 Task: Open Card Card0000000055 in Board Board0000000014 in Workspace WS0000000005 in Trello. Add Member carxxstreet791@gmail.com to Card Card0000000055 in Board Board0000000014 in Workspace WS0000000005 in Trello. Add Orange Label titled Label0000000055 to Card Card0000000055 in Board Board0000000014 in Workspace WS0000000005 in Trello. Add Checklist CL0000000055 to Card Card0000000055 in Board Board0000000014 in Workspace WS0000000005 in Trello. Add Dates with Start Date as Oct 01 2023 and Due Date as Oct 31 2023 to Card Card0000000055 in Board Board0000000014 in Workspace WS0000000005 in Trello
Action: Mouse moved to (334, 563)
Screenshot: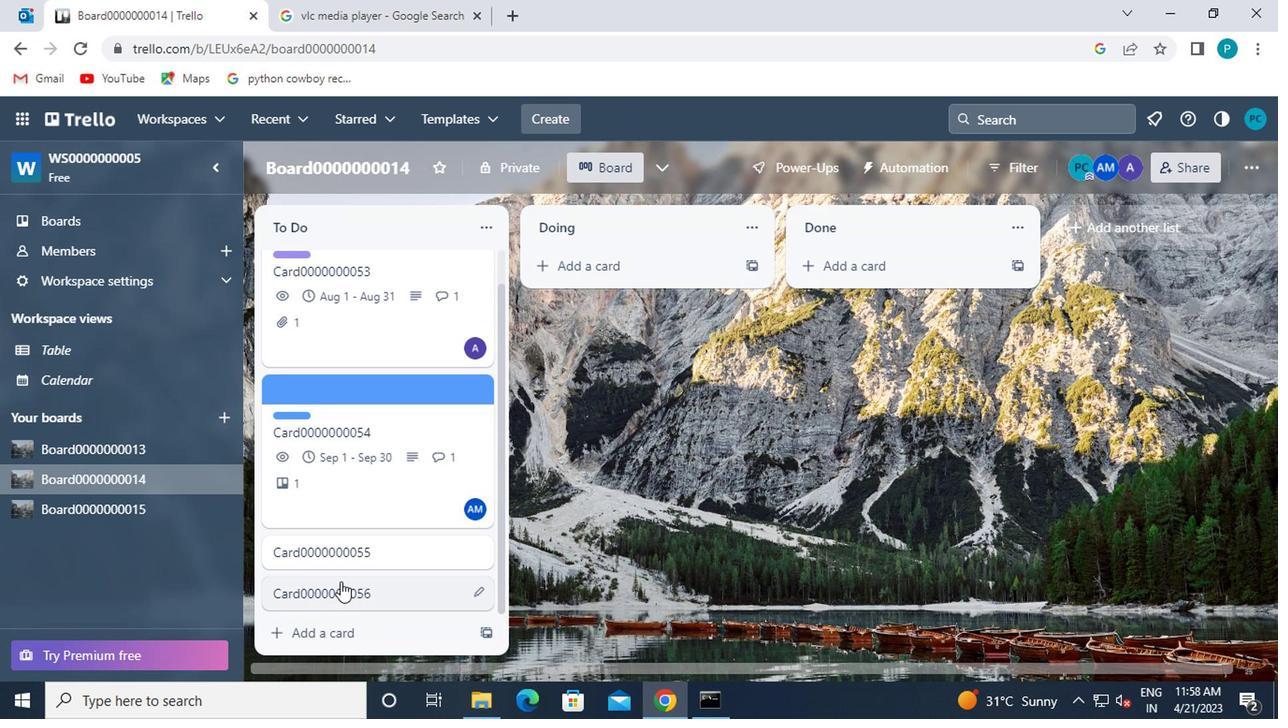 
Action: Mouse pressed left at (334, 563)
Screenshot: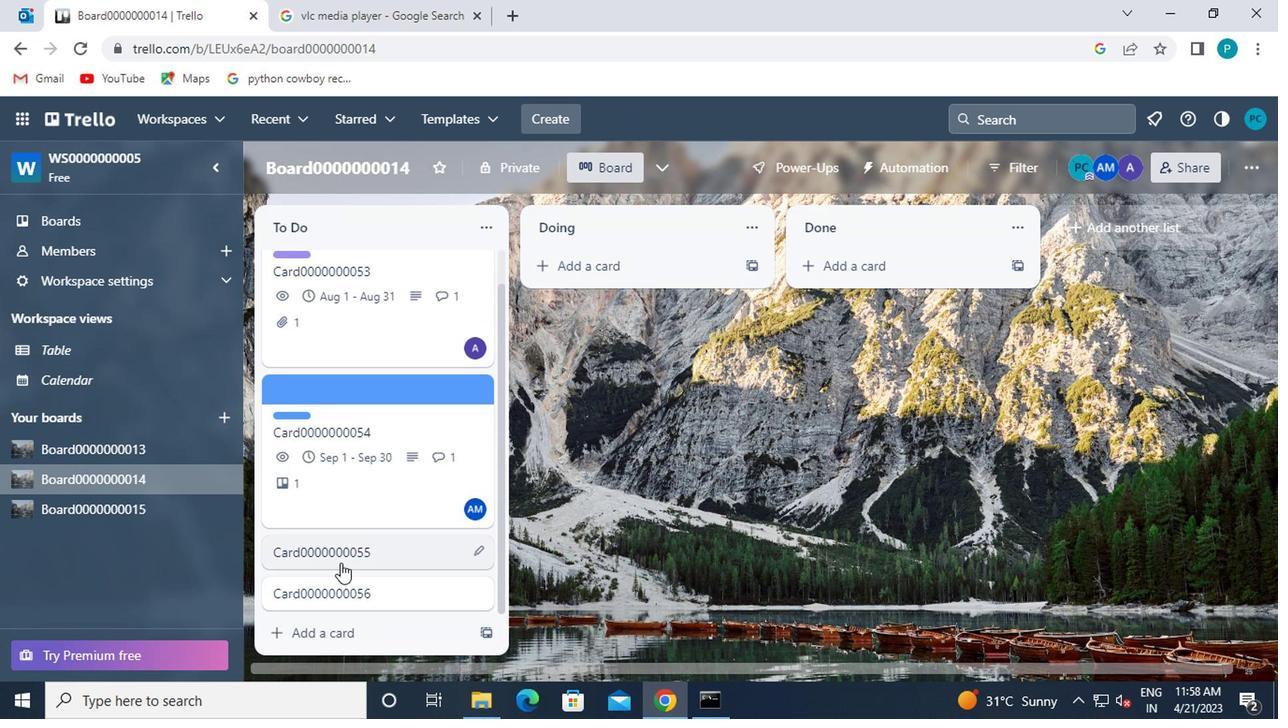 
Action: Mouse moved to (863, 328)
Screenshot: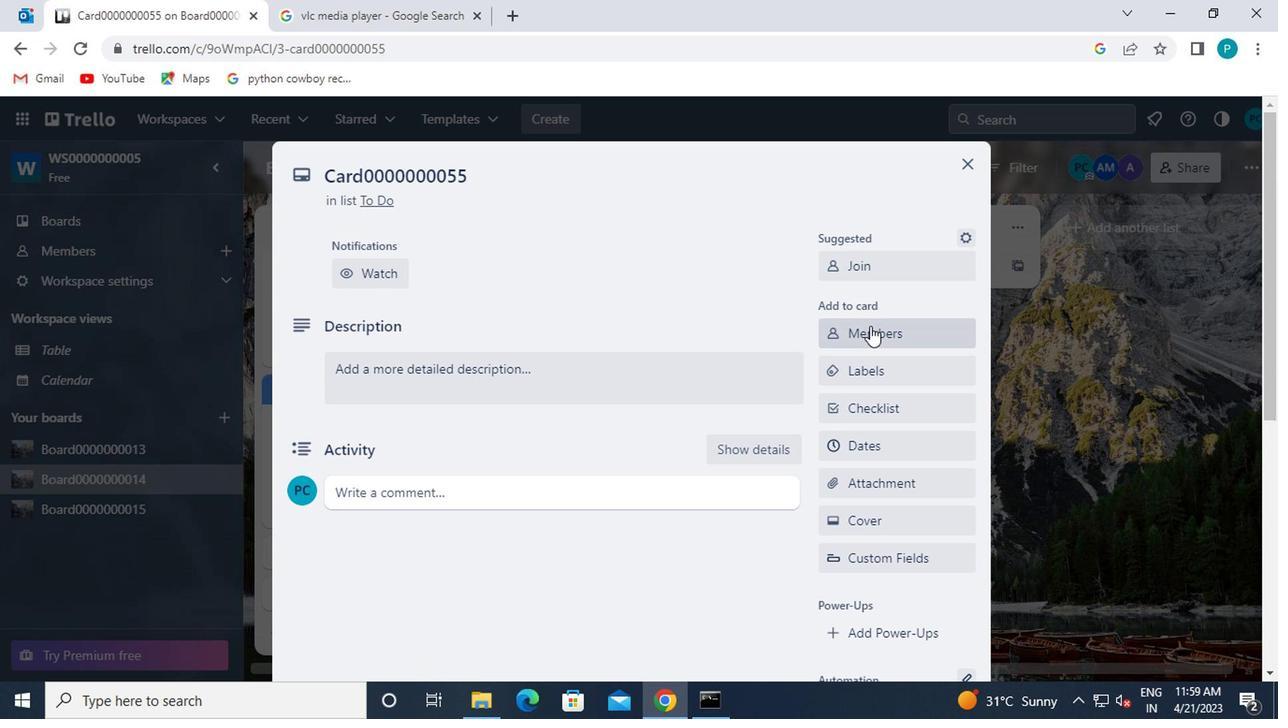 
Action: Mouse pressed left at (863, 328)
Screenshot: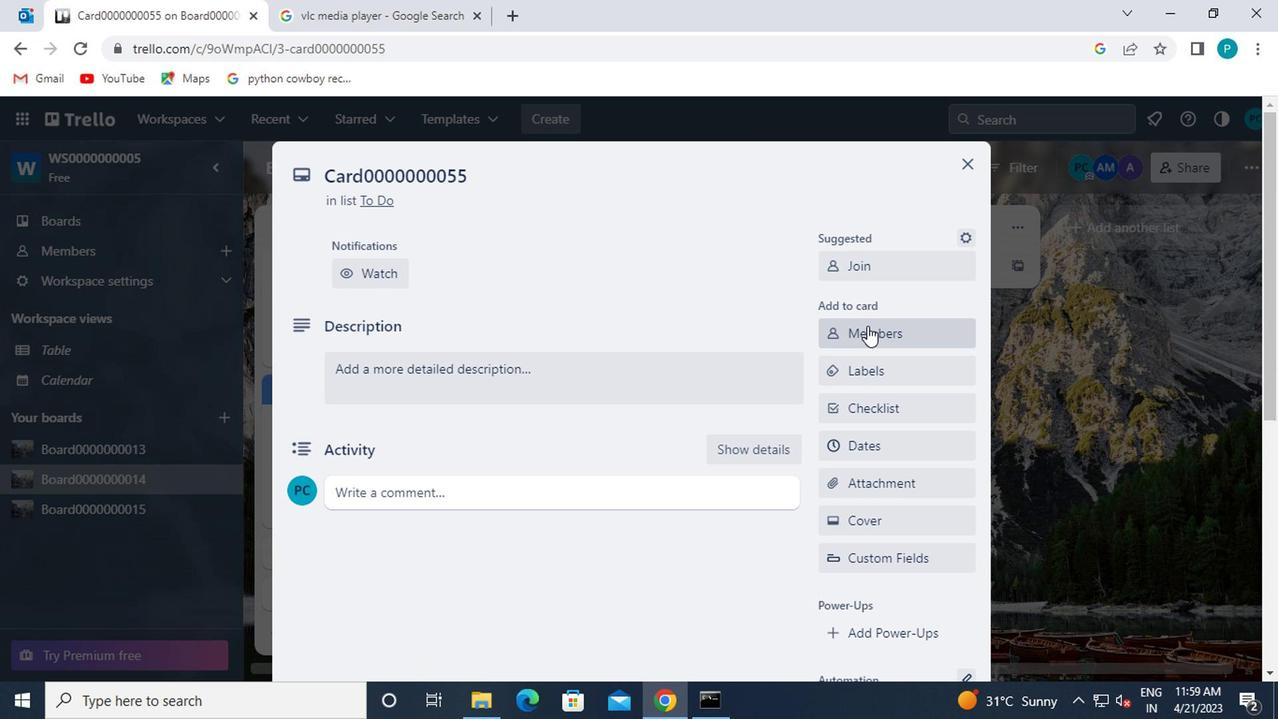 
Action: Mouse moved to (877, 417)
Screenshot: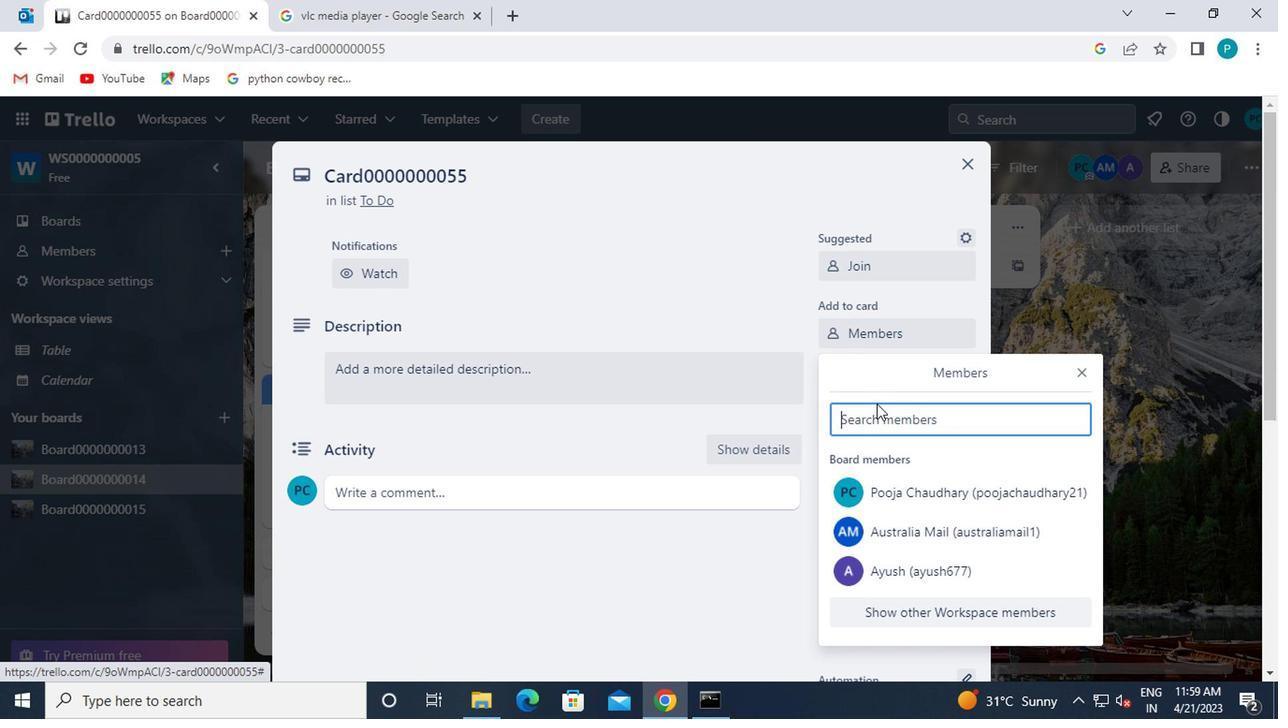 
Action: Mouse pressed left at (877, 417)
Screenshot: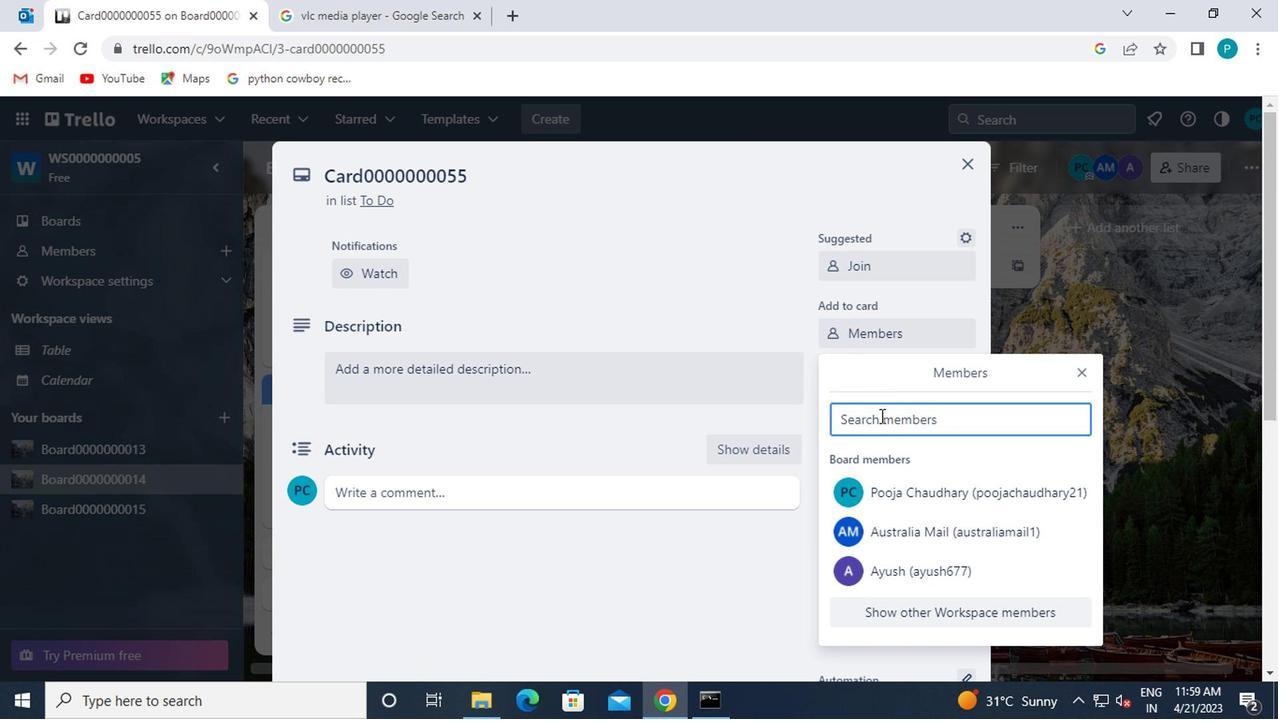 
Action: Mouse moved to (869, 420)
Screenshot: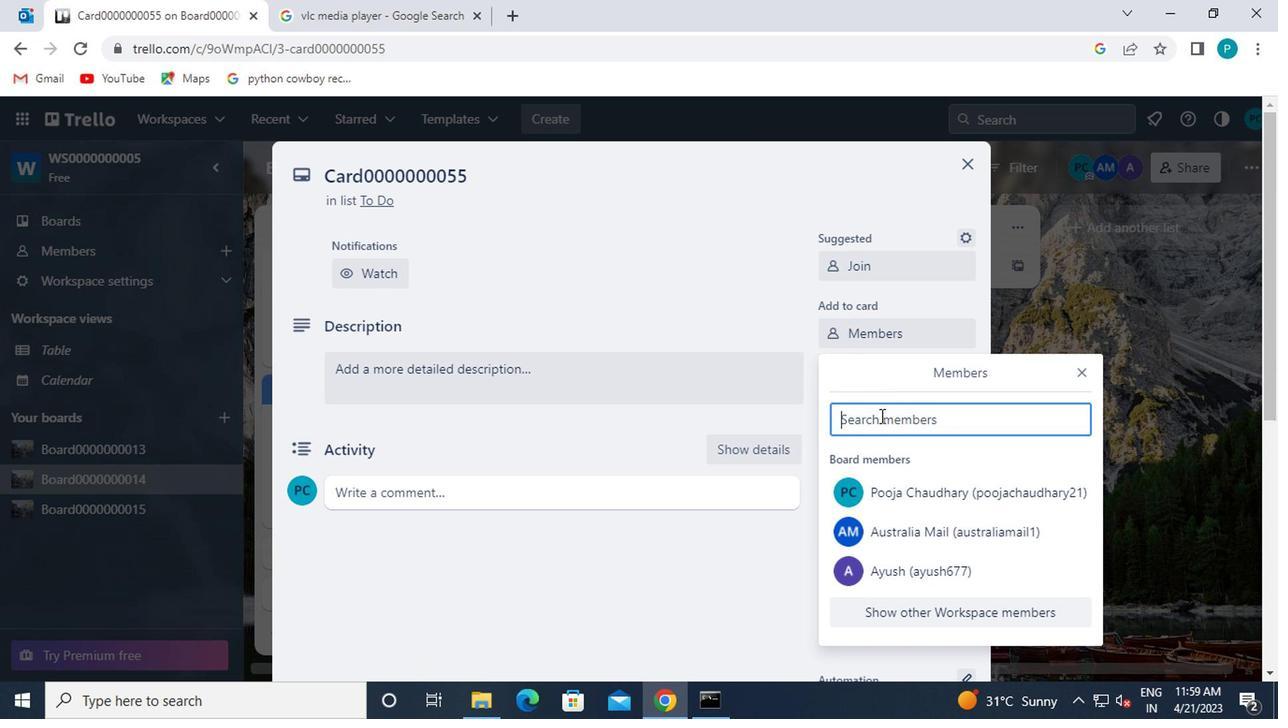 
Action: Key pressed car
Screenshot: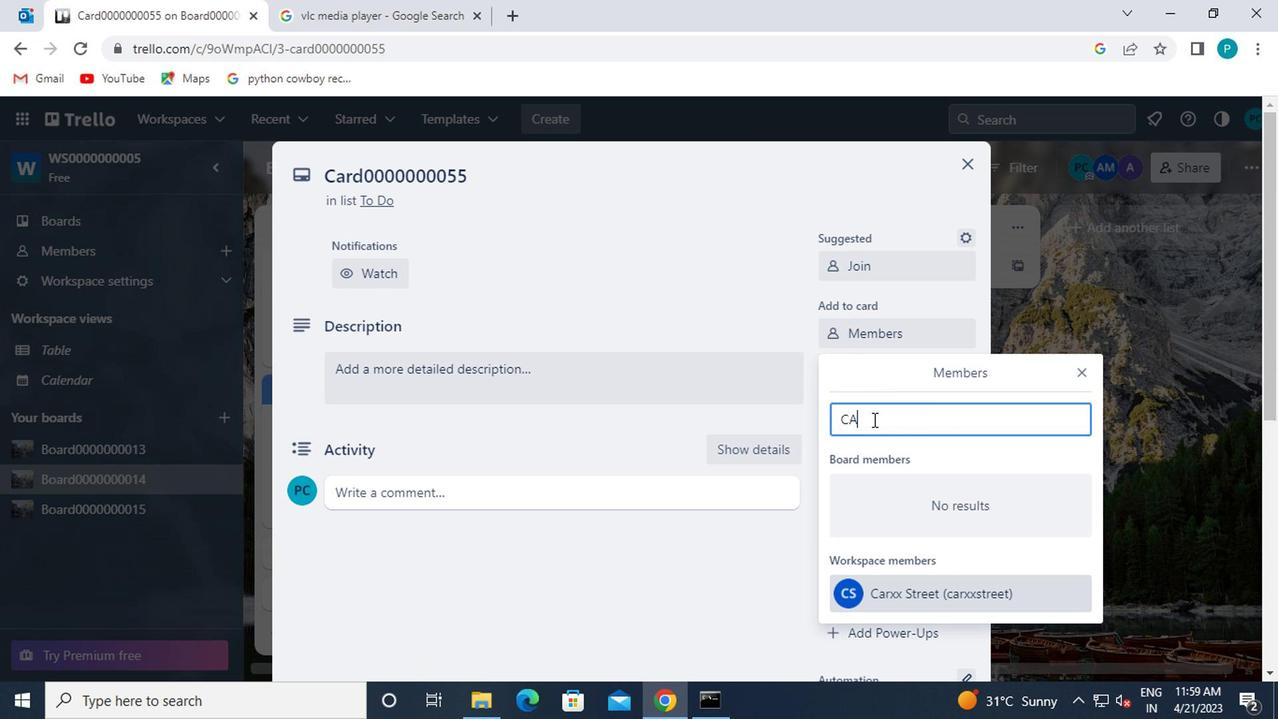 
Action: Mouse moved to (935, 588)
Screenshot: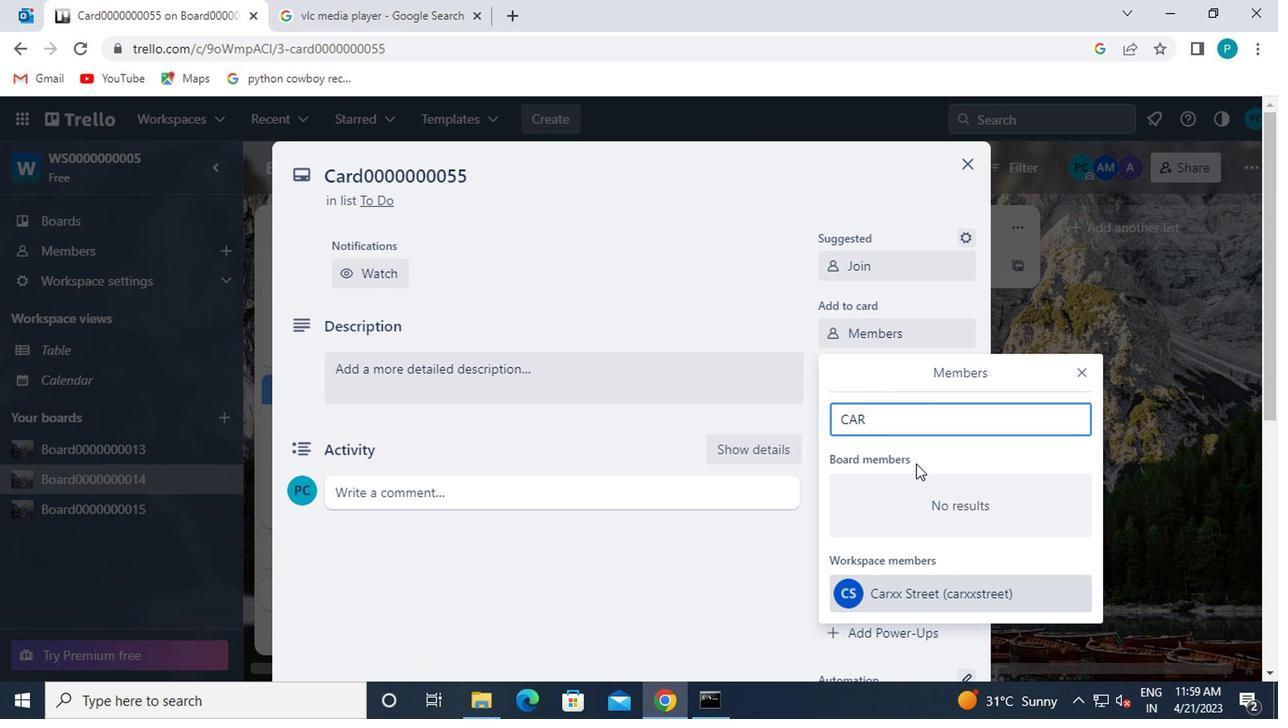
Action: Mouse pressed left at (935, 588)
Screenshot: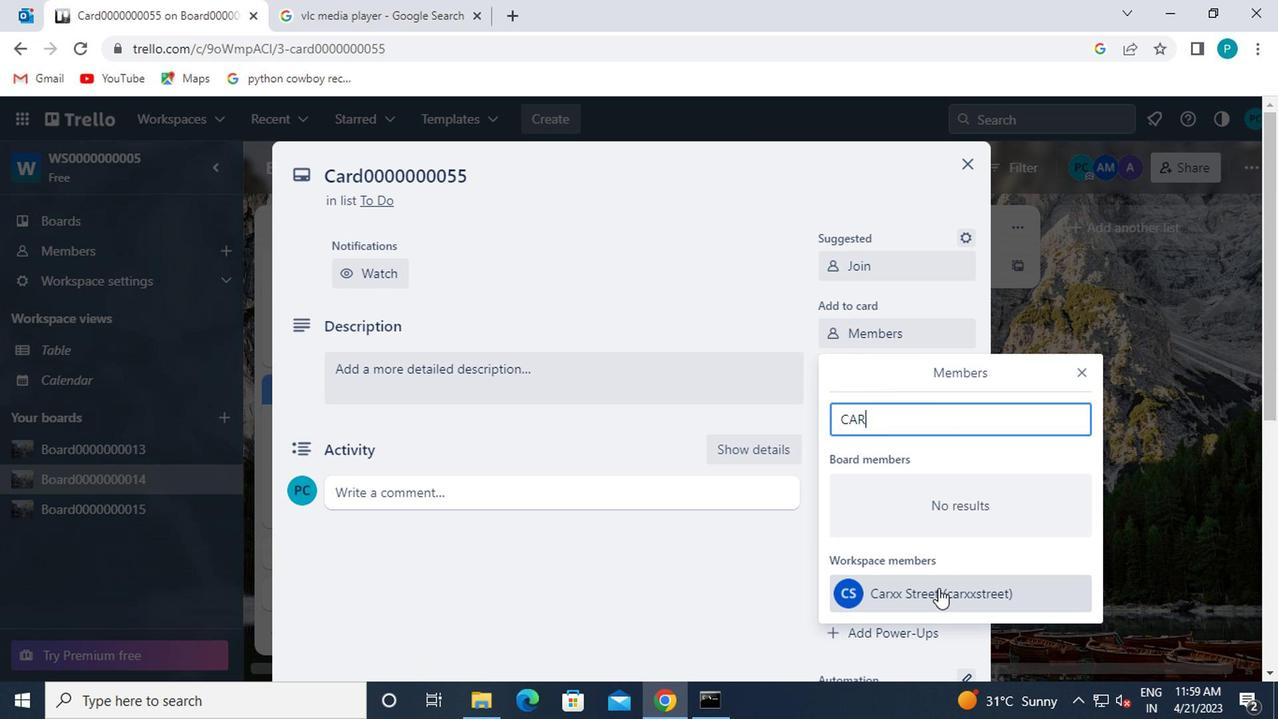 
Action: Mouse moved to (1077, 370)
Screenshot: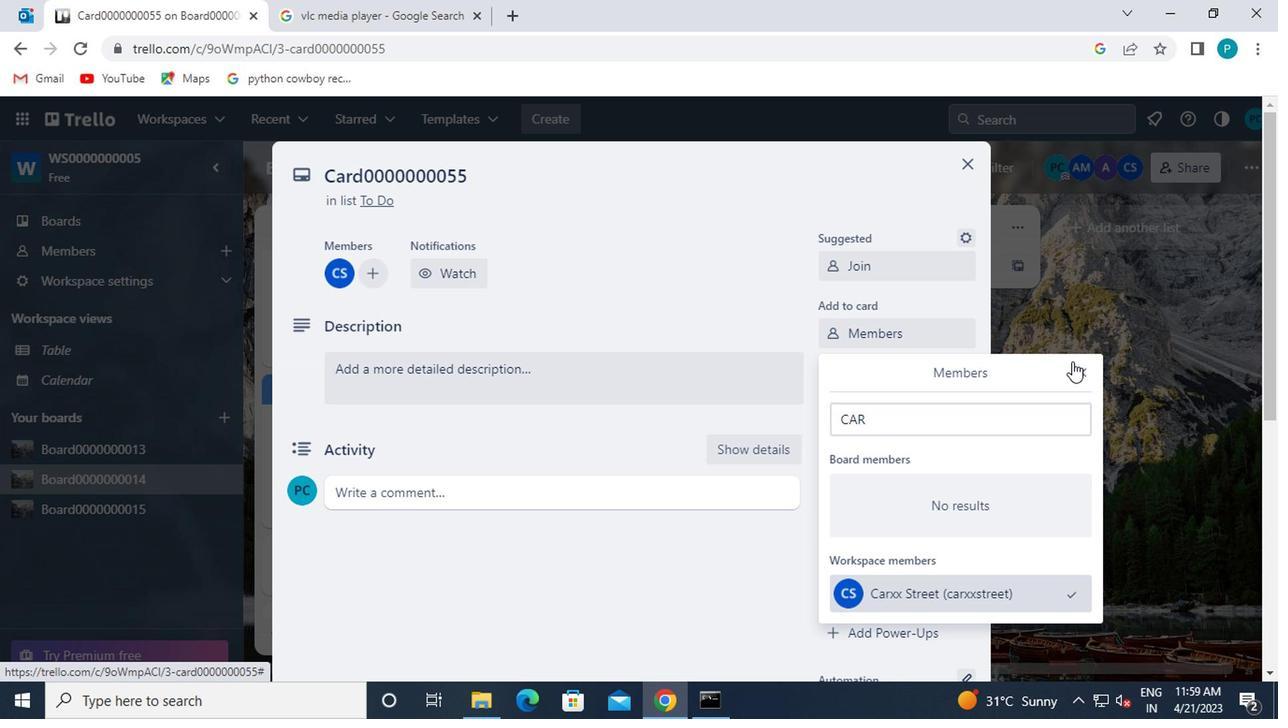 
Action: Mouse pressed left at (1077, 370)
Screenshot: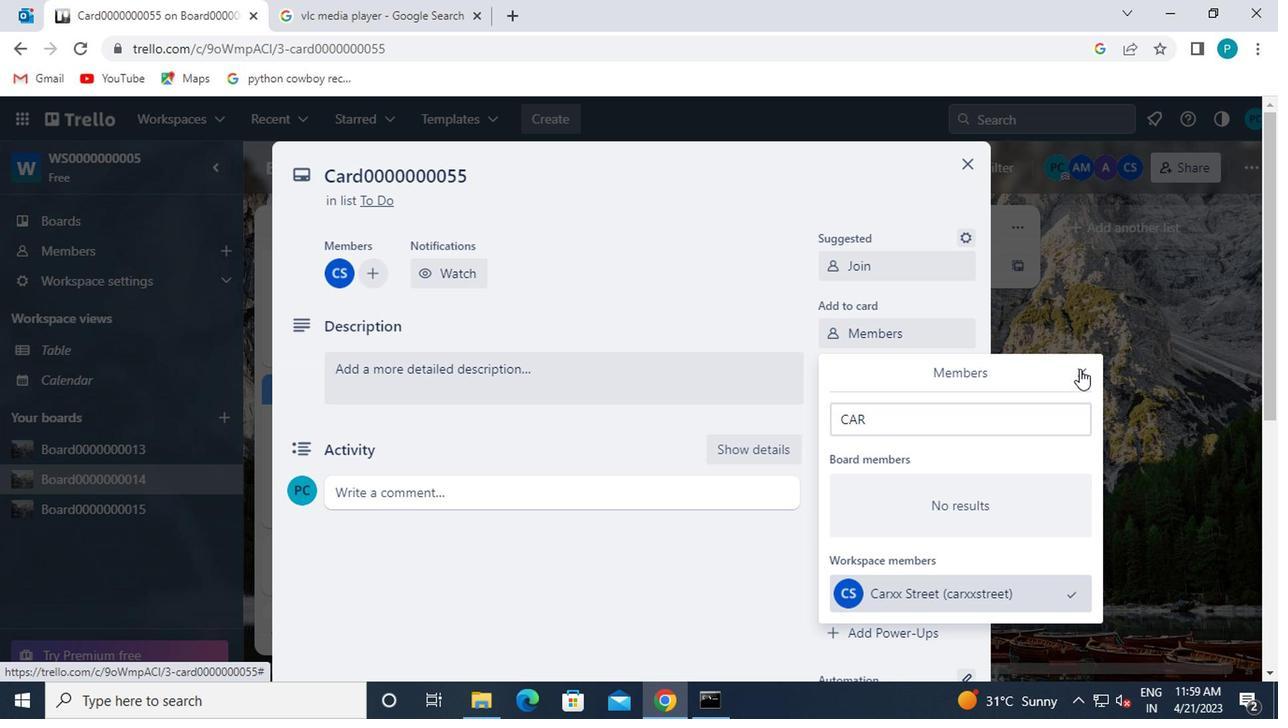 
Action: Mouse moved to (860, 372)
Screenshot: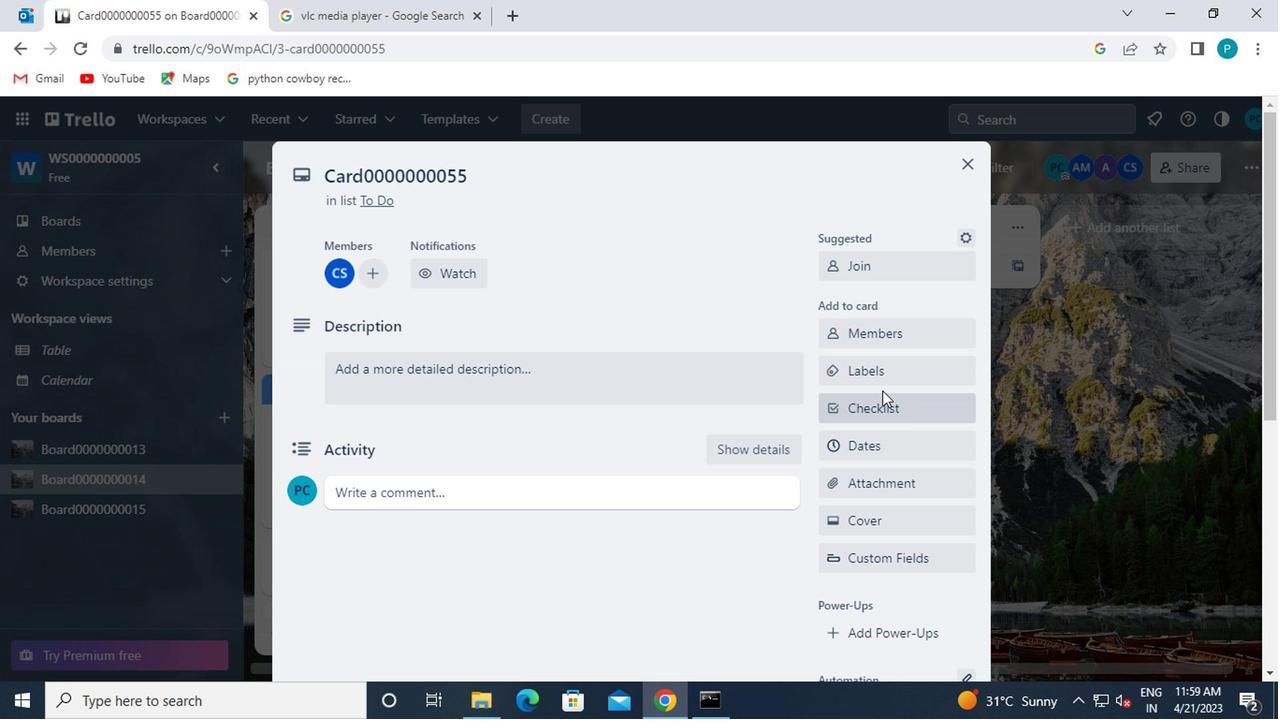 
Action: Mouse pressed left at (860, 372)
Screenshot: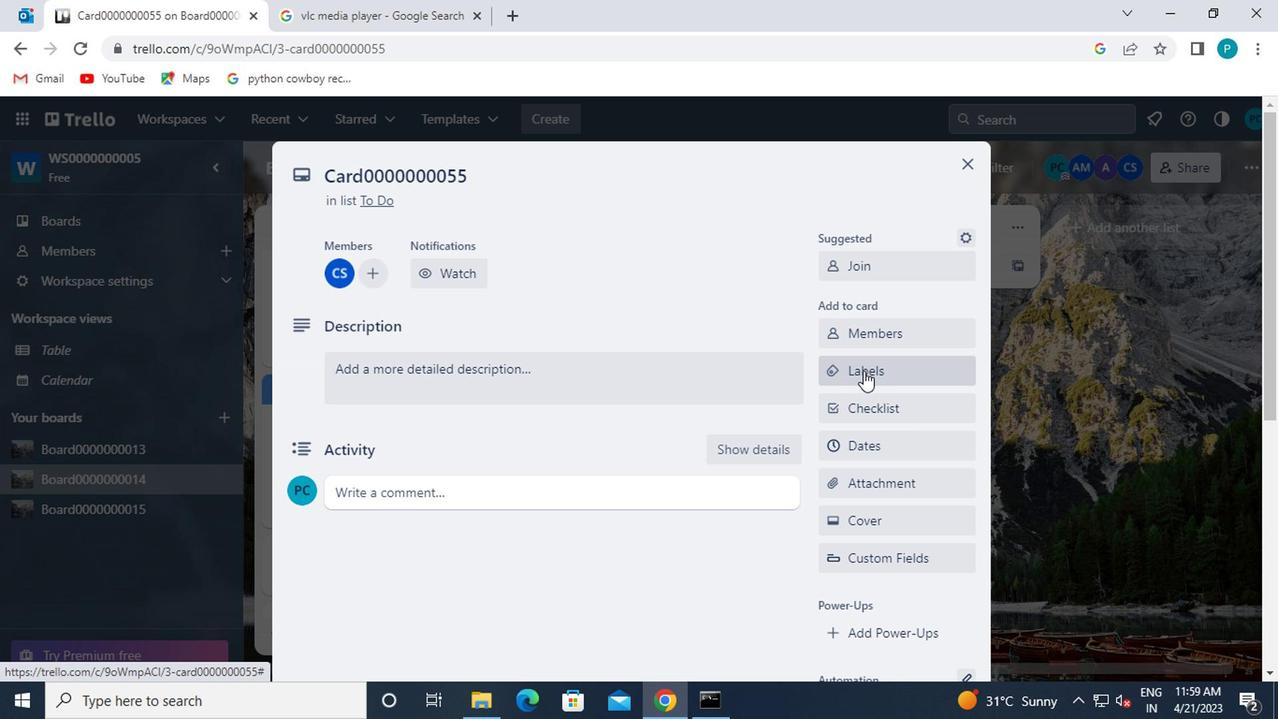 
Action: Mouse moved to (891, 556)
Screenshot: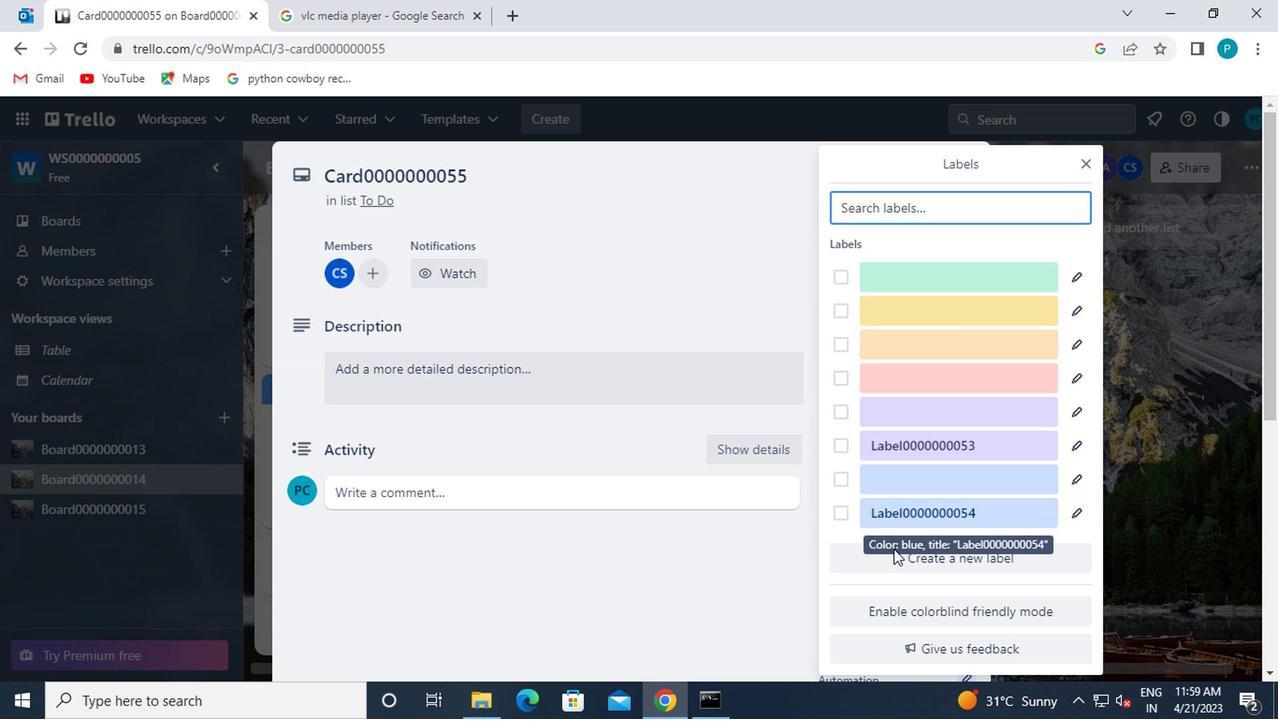 
Action: Mouse pressed left at (891, 556)
Screenshot: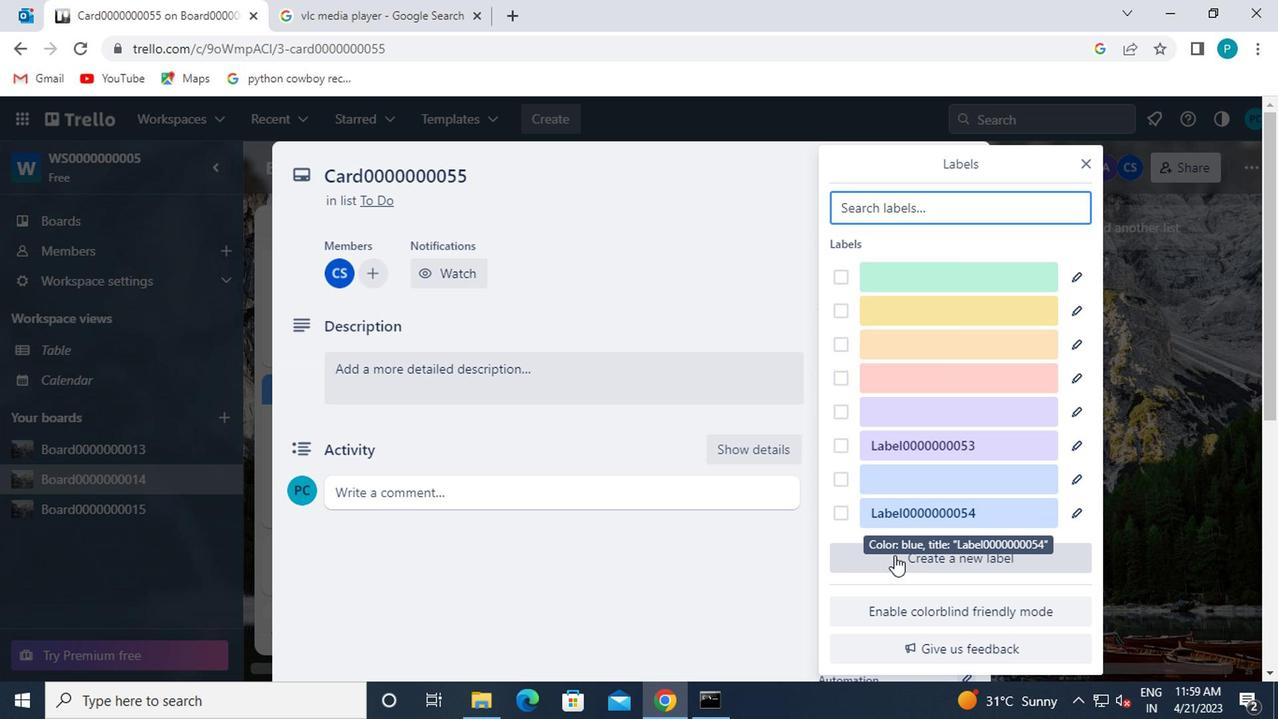 
Action: Mouse moved to (956, 438)
Screenshot: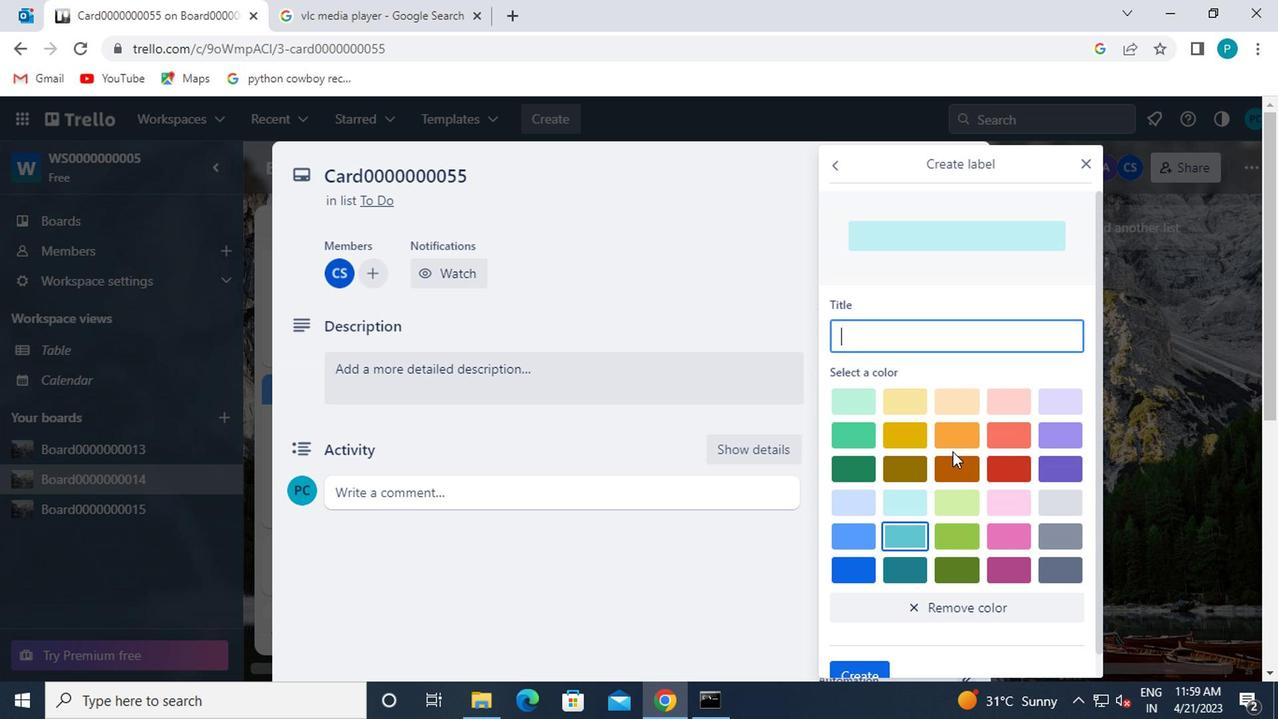 
Action: Mouse pressed left at (956, 438)
Screenshot: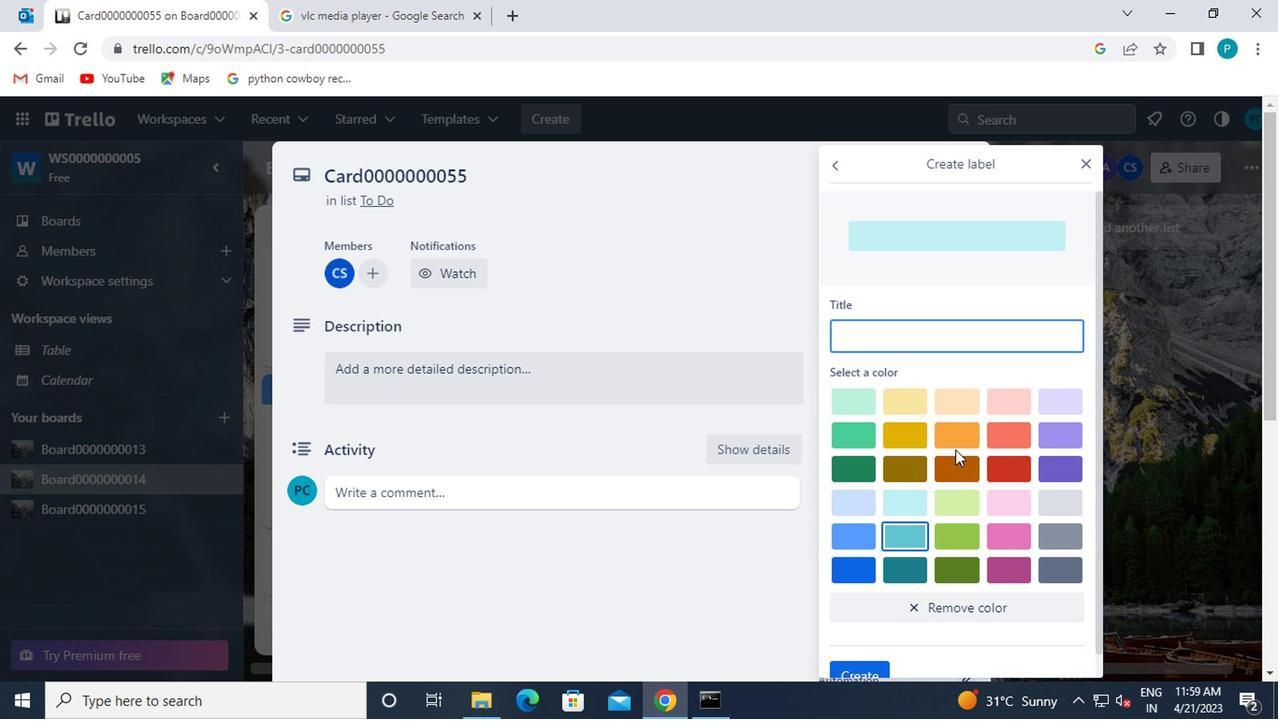
Action: Mouse moved to (885, 340)
Screenshot: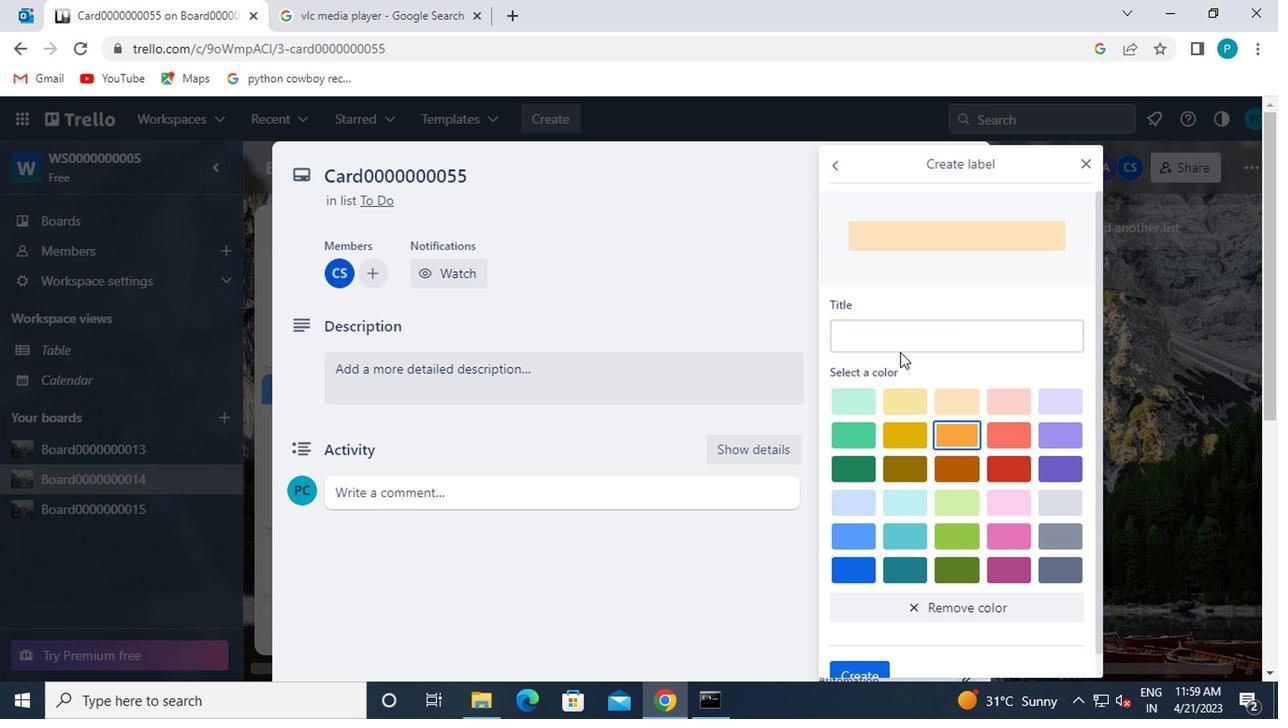 
Action: Mouse pressed left at (885, 340)
Screenshot: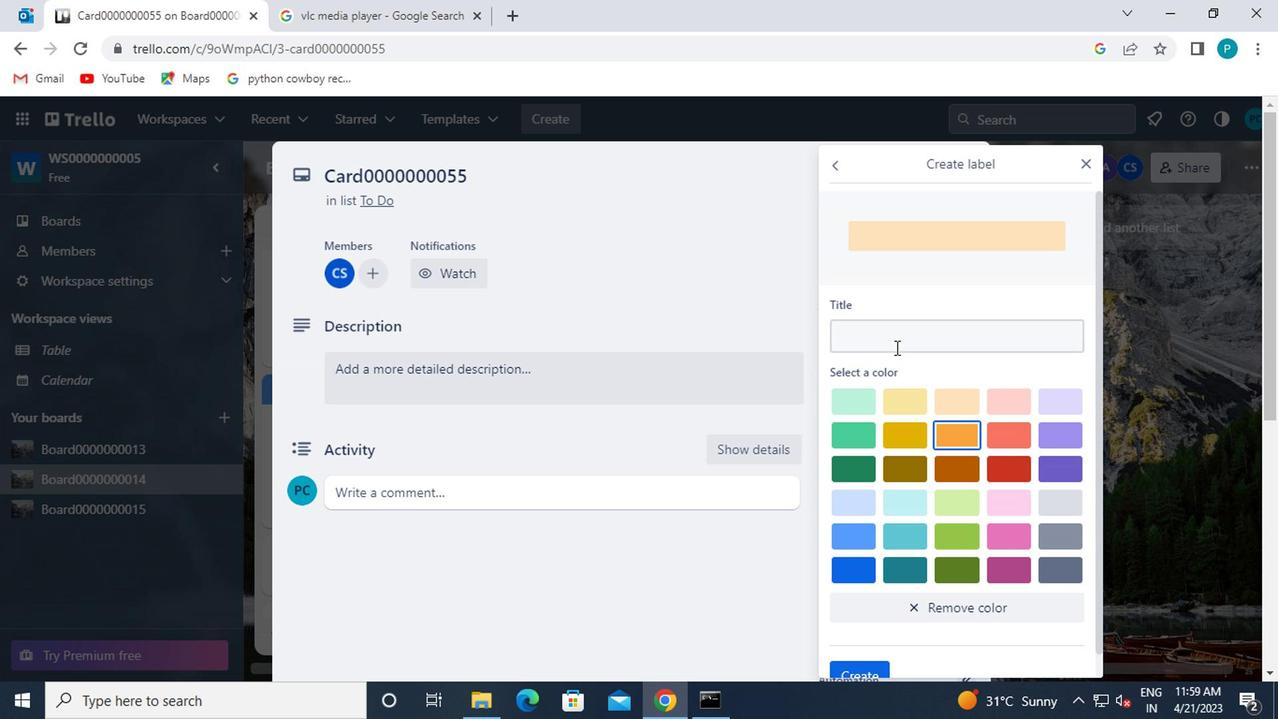 
Action: Mouse moved to (873, 344)
Screenshot: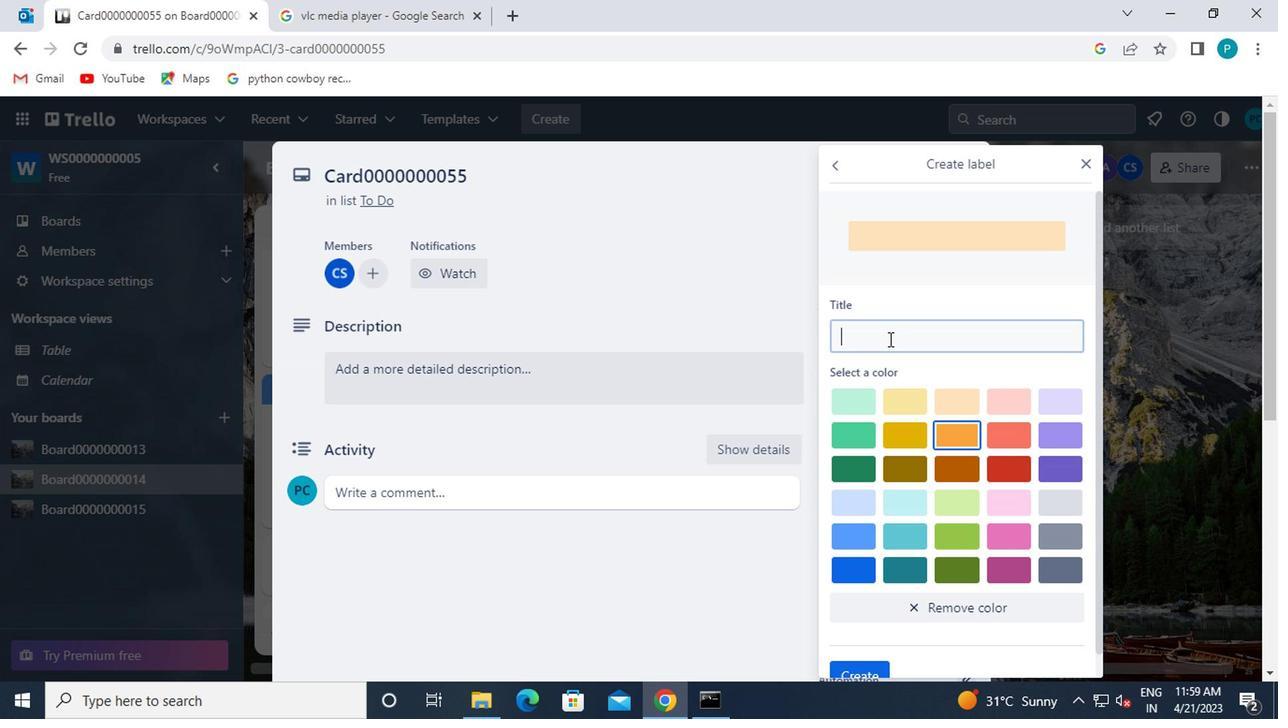 
Action: Key pressed l<Key.caps_lock>abel0000000055
Screenshot: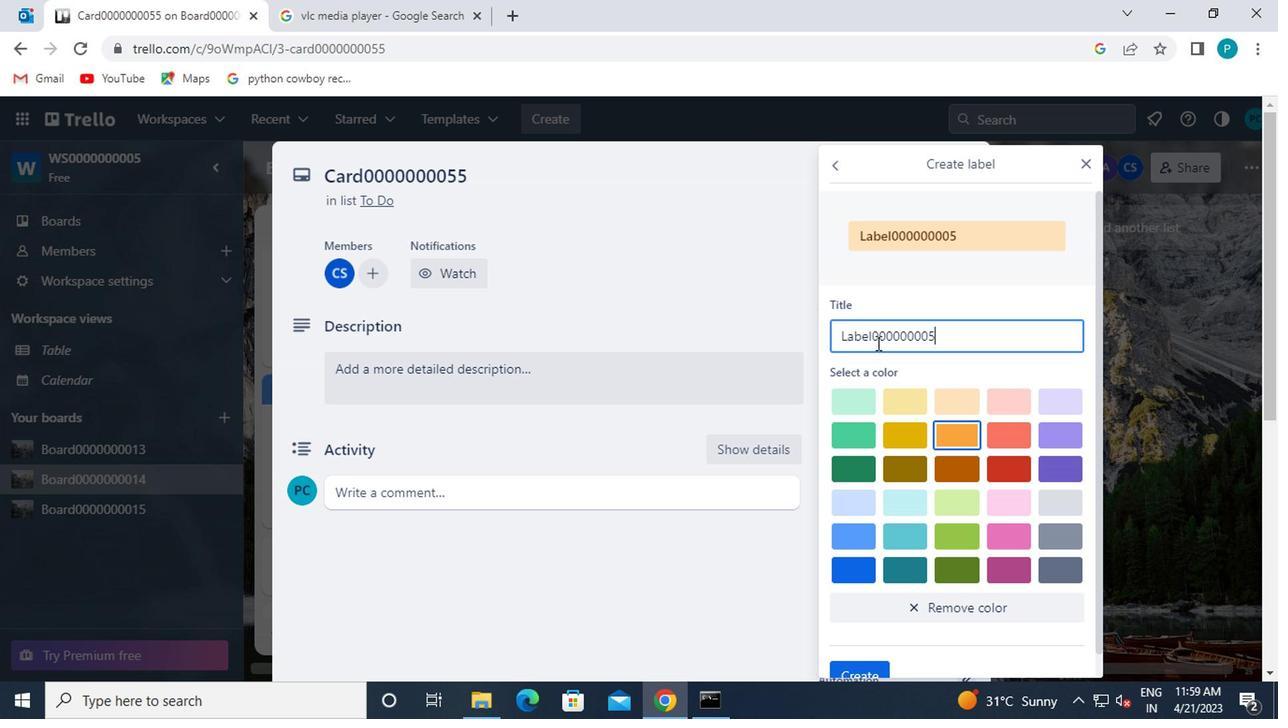 
Action: Mouse moved to (984, 535)
Screenshot: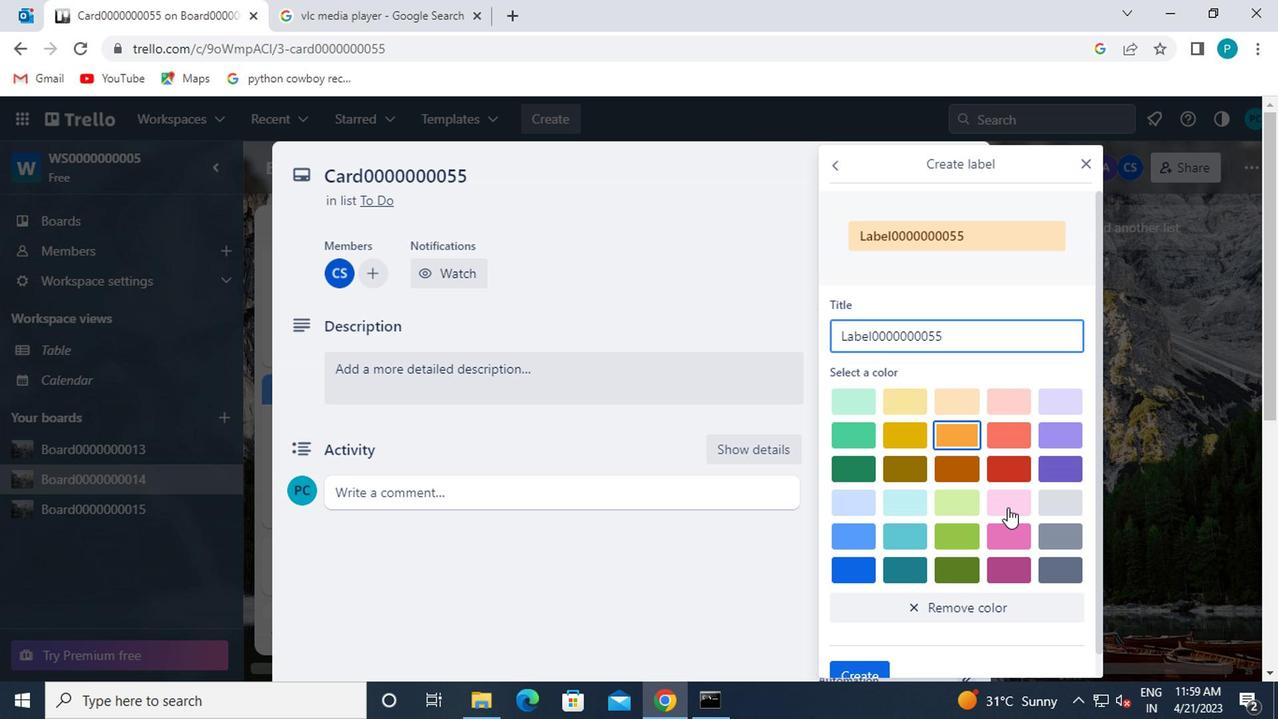 
Action: Mouse scrolled (984, 534) with delta (0, -1)
Screenshot: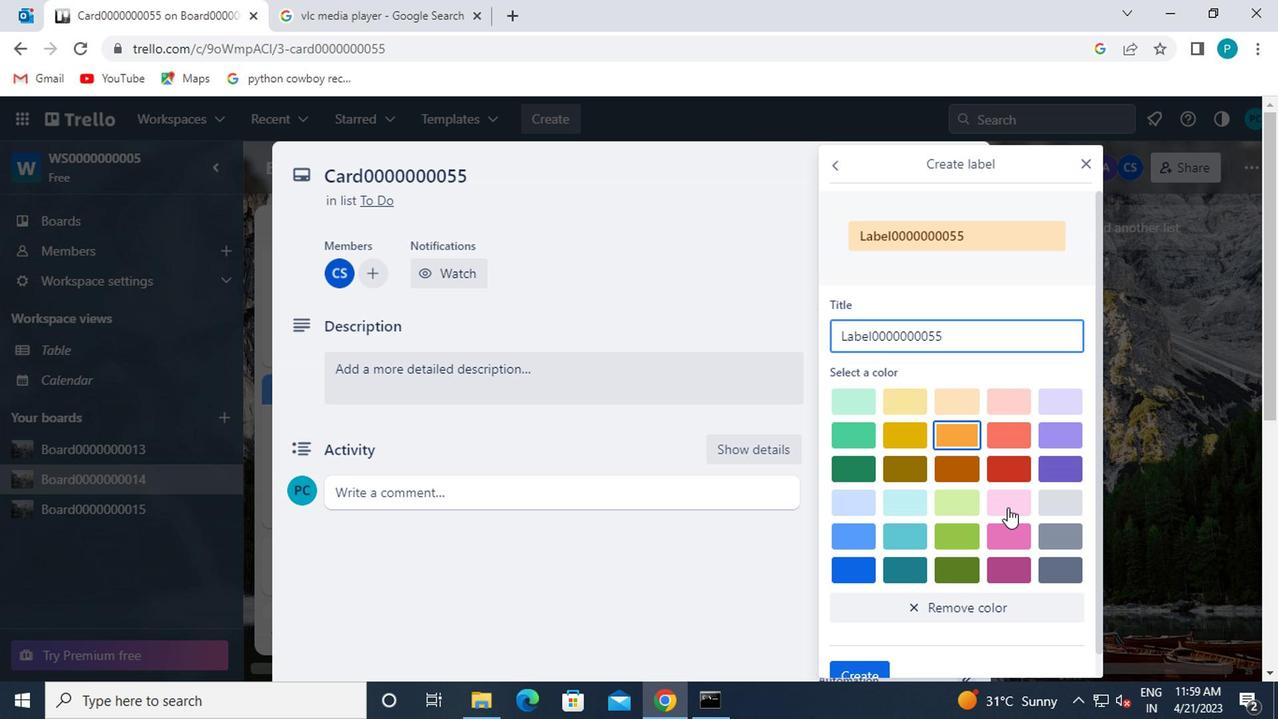 
Action: Mouse moved to (974, 547)
Screenshot: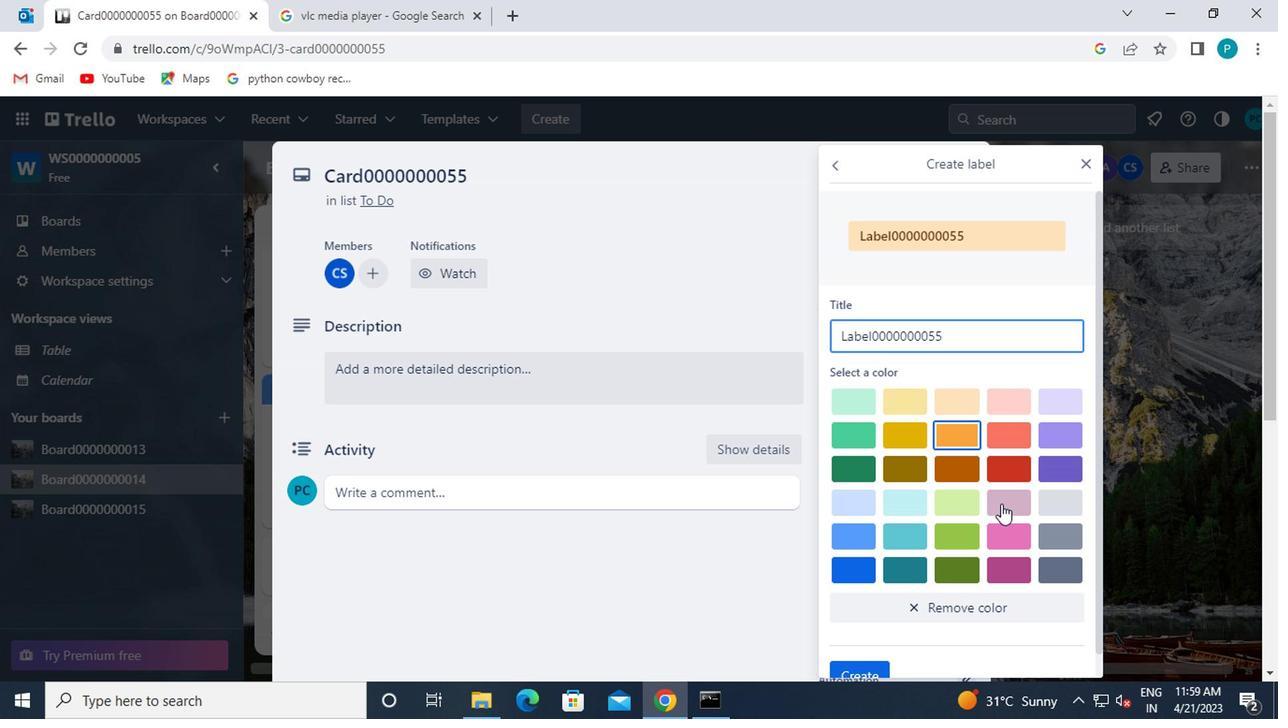 
Action: Mouse scrolled (974, 546) with delta (0, 0)
Screenshot: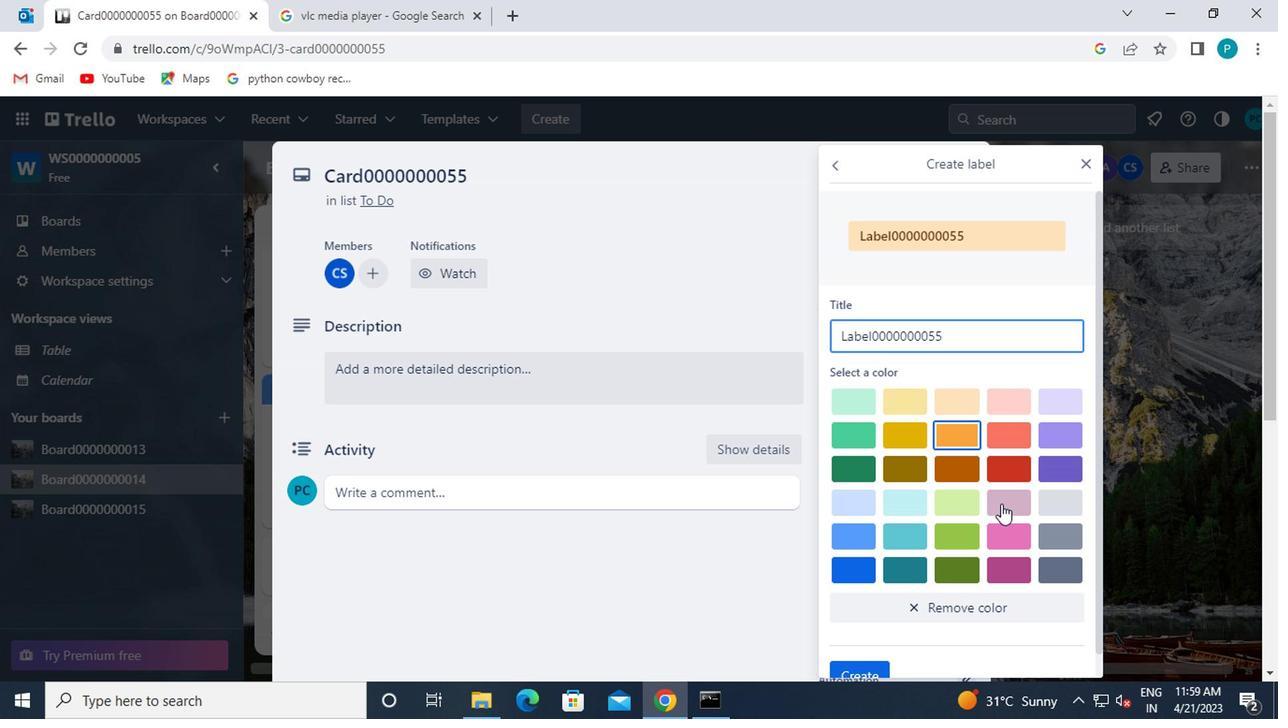 
Action: Mouse moved to (869, 646)
Screenshot: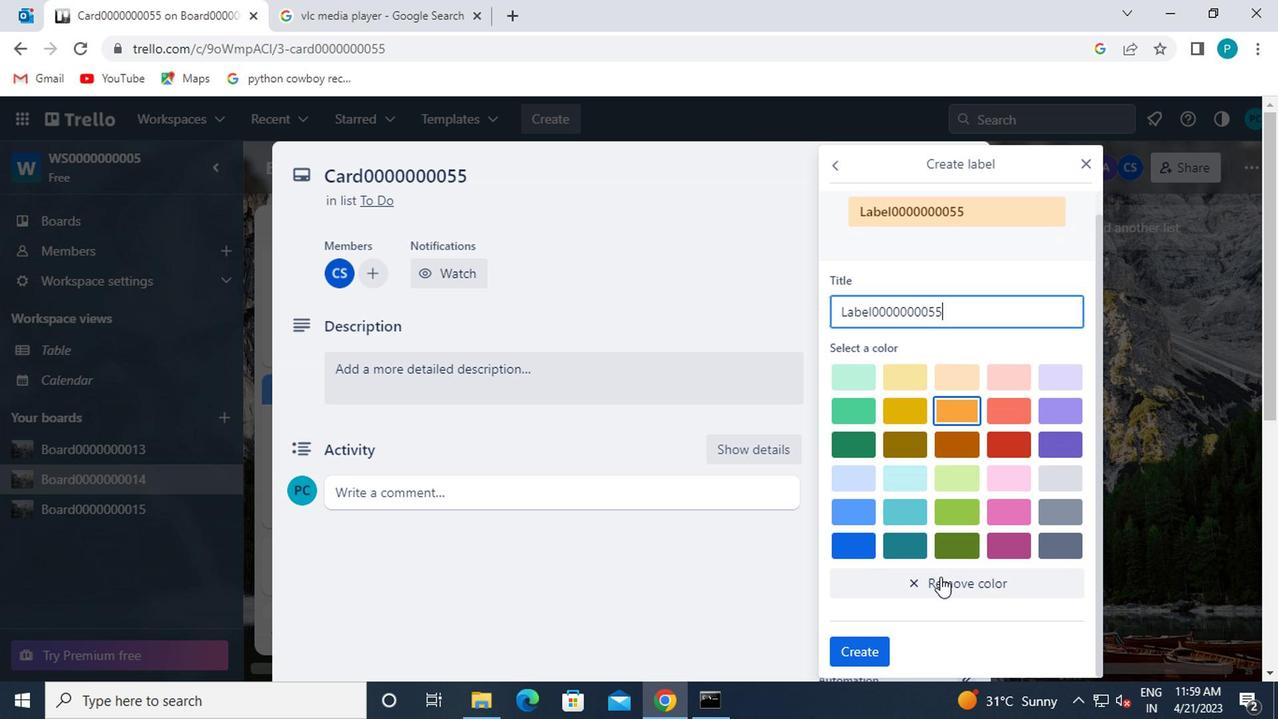 
Action: Mouse pressed left at (869, 646)
Screenshot: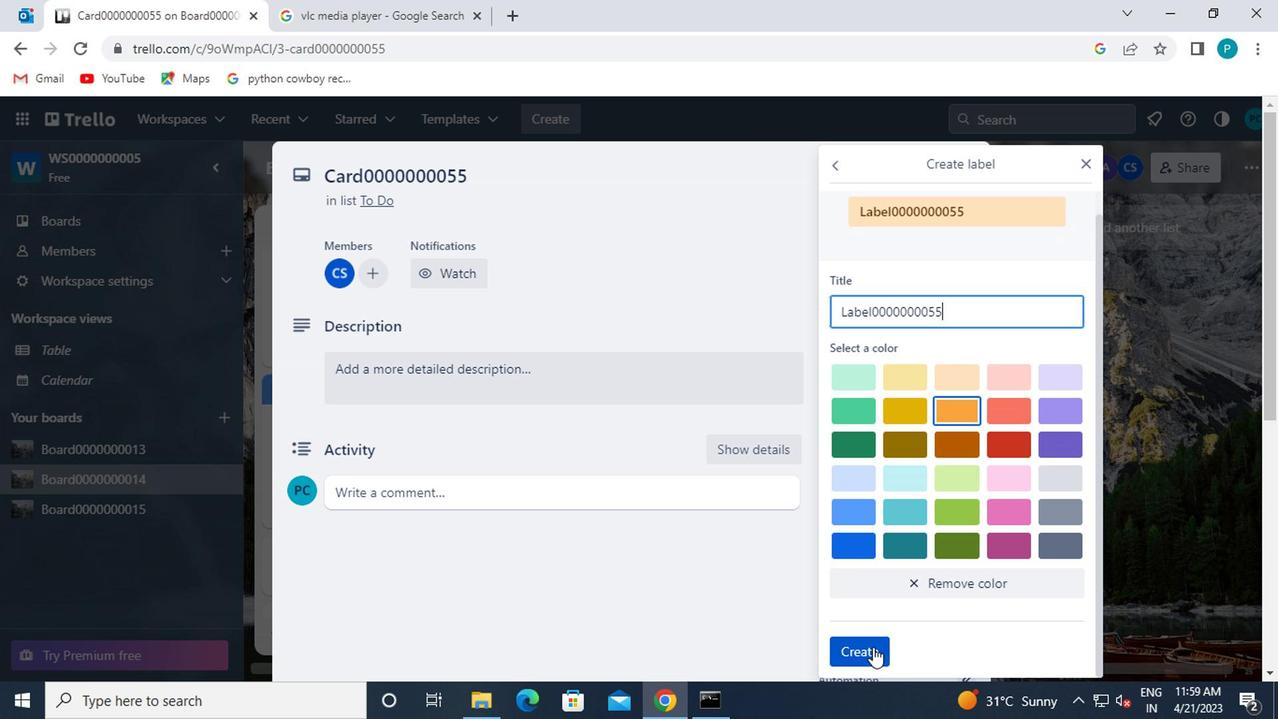 
Action: Mouse moved to (1082, 163)
Screenshot: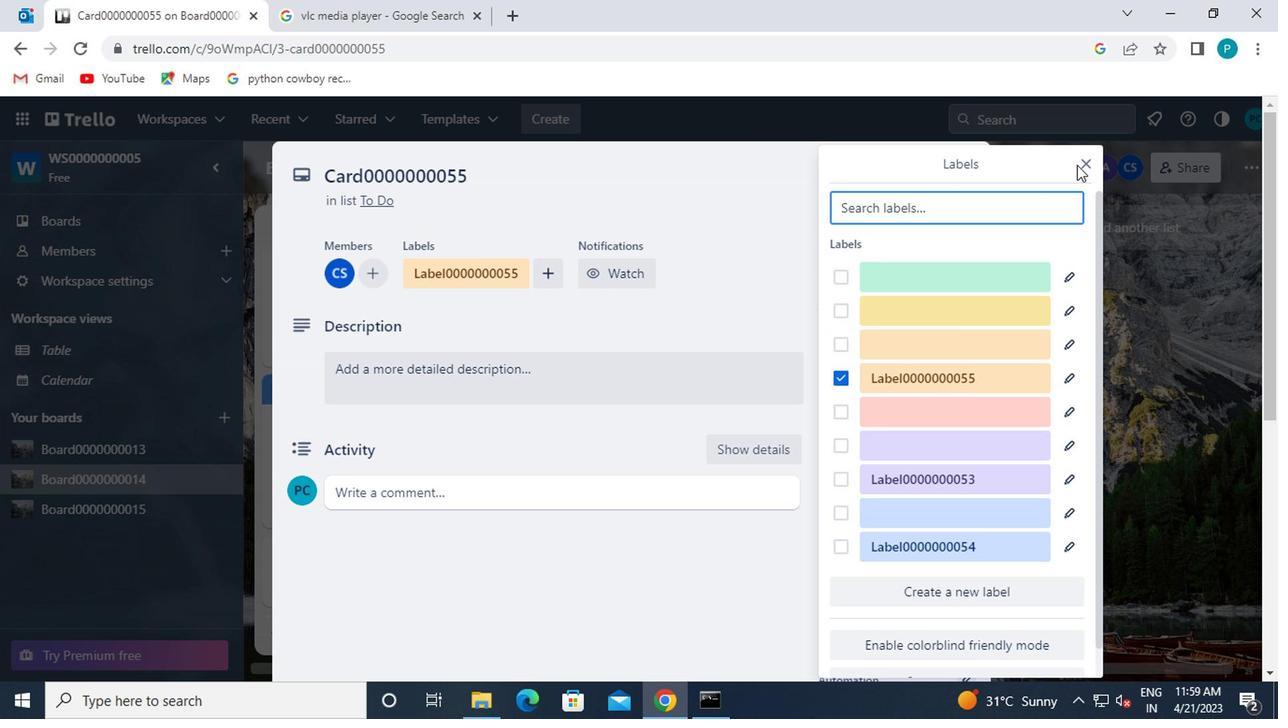 
Action: Mouse pressed left at (1082, 163)
Screenshot: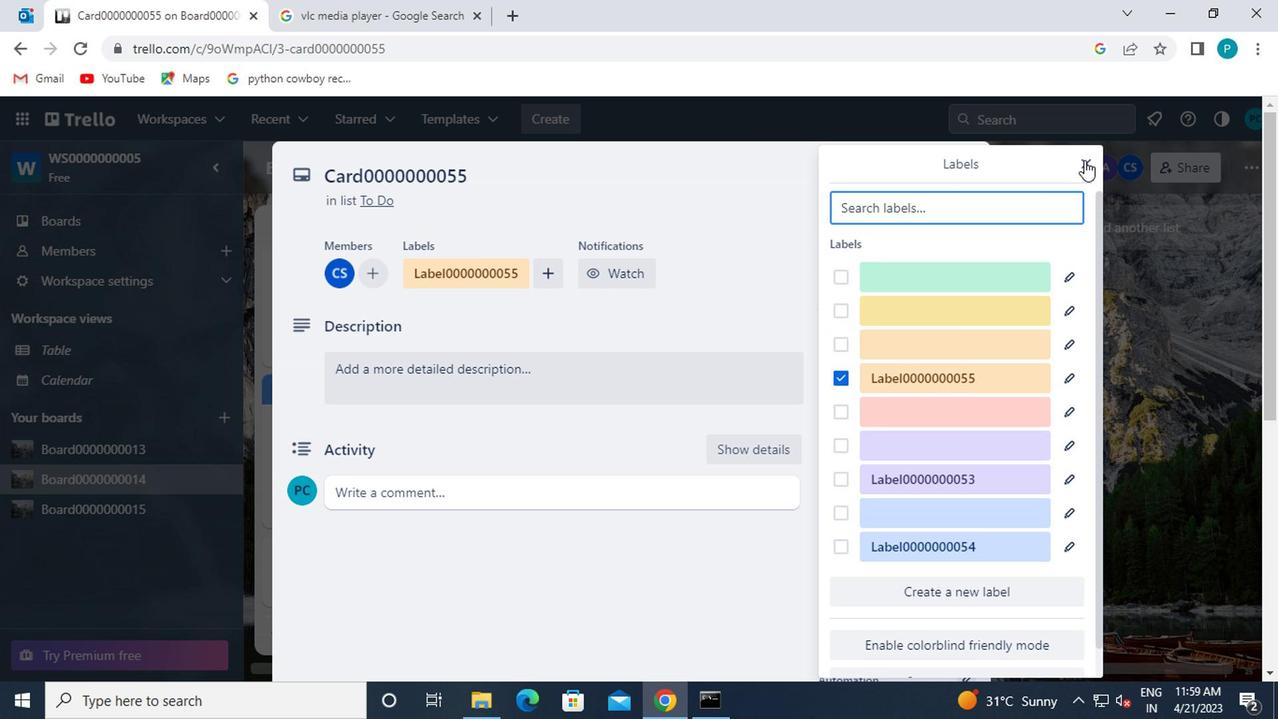 
Action: Mouse moved to (858, 402)
Screenshot: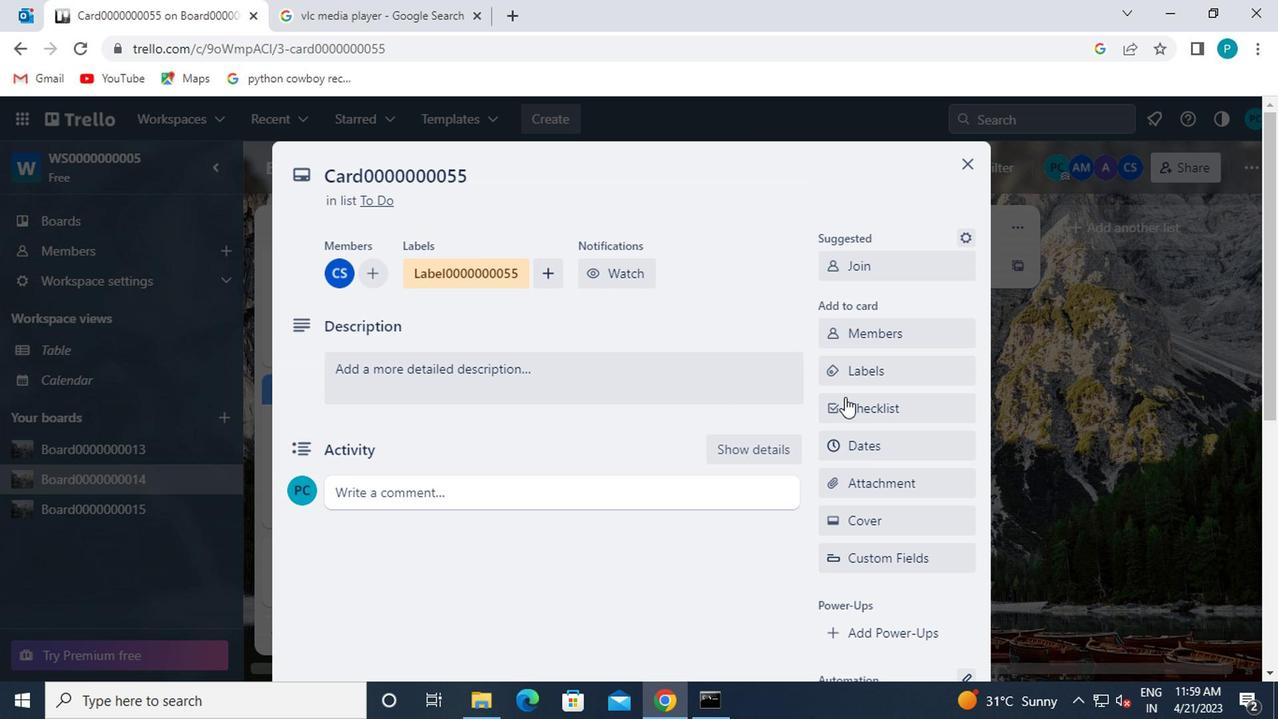 
Action: Mouse pressed left at (858, 402)
Screenshot: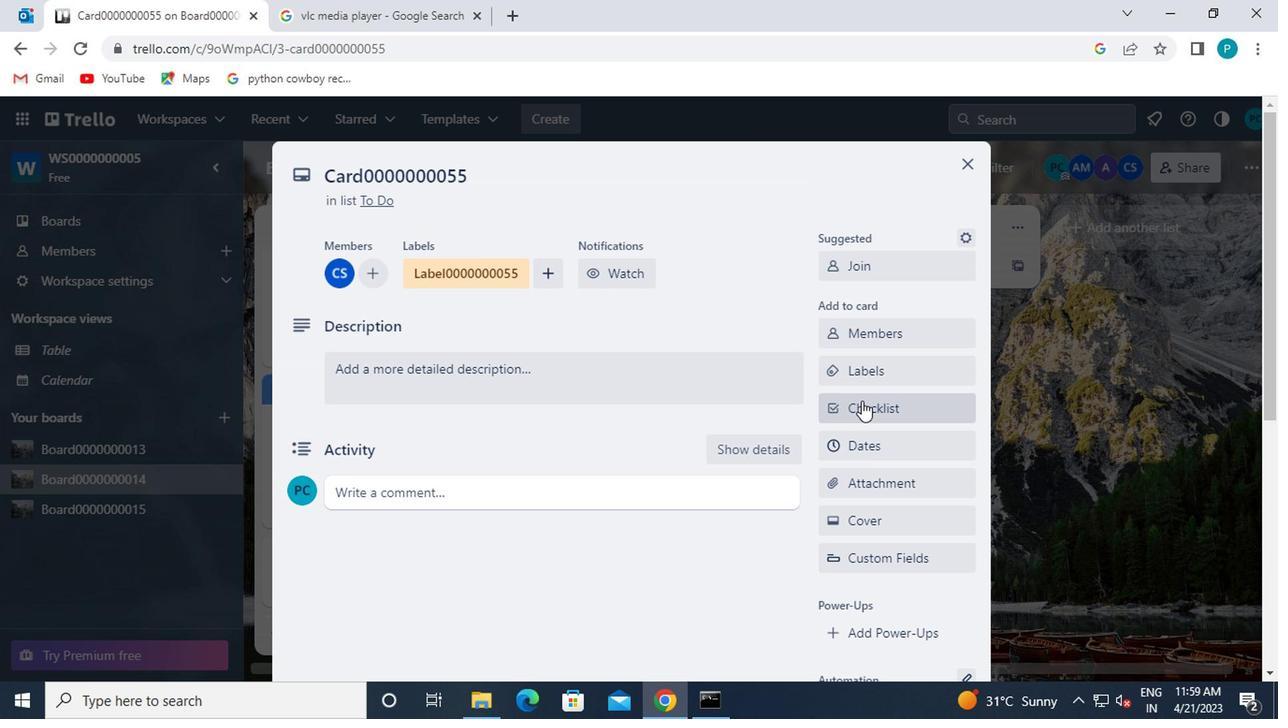 
Action: Mouse moved to (938, 495)
Screenshot: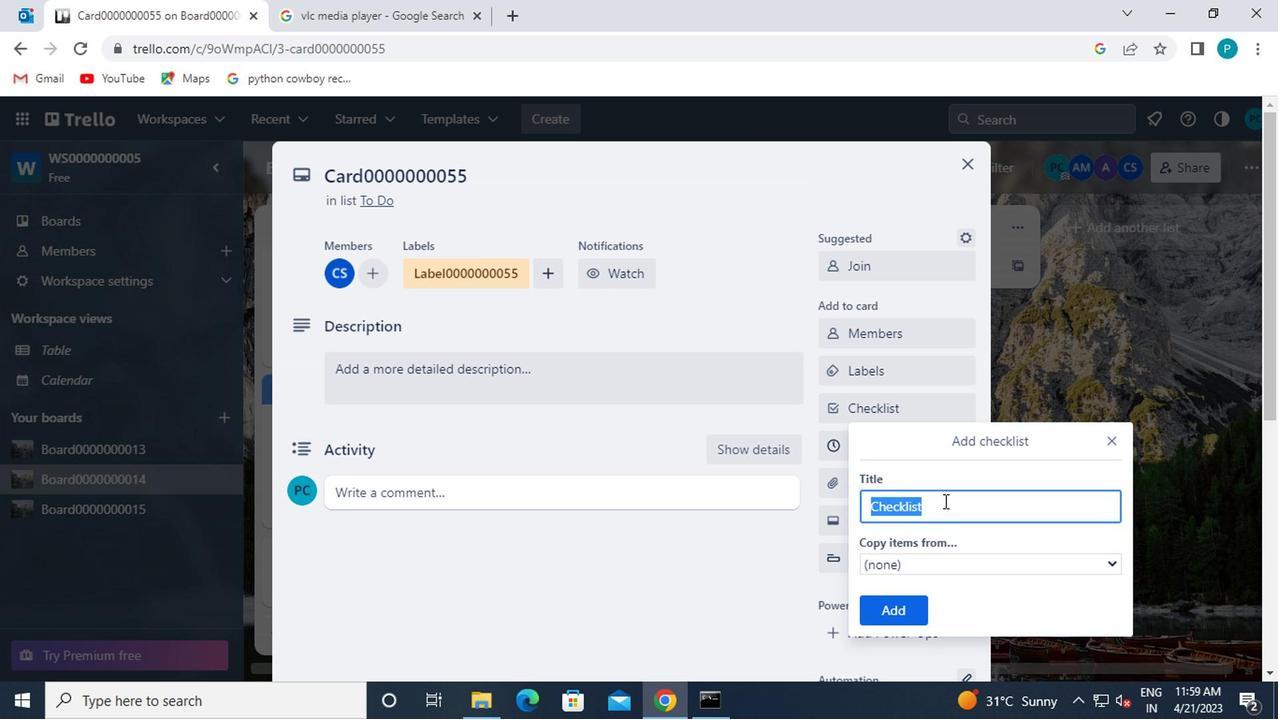 
Action: Key pressed <Key.caps_lock>cl0000000055
Screenshot: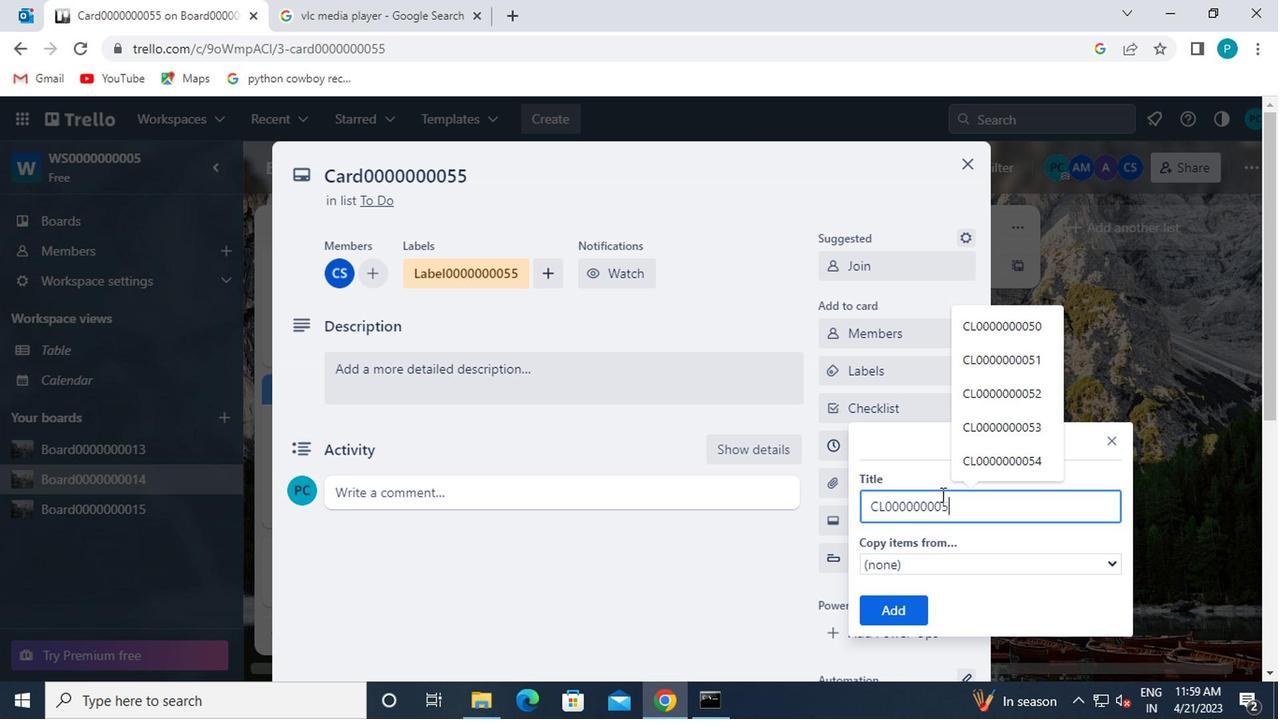 
Action: Mouse moved to (917, 604)
Screenshot: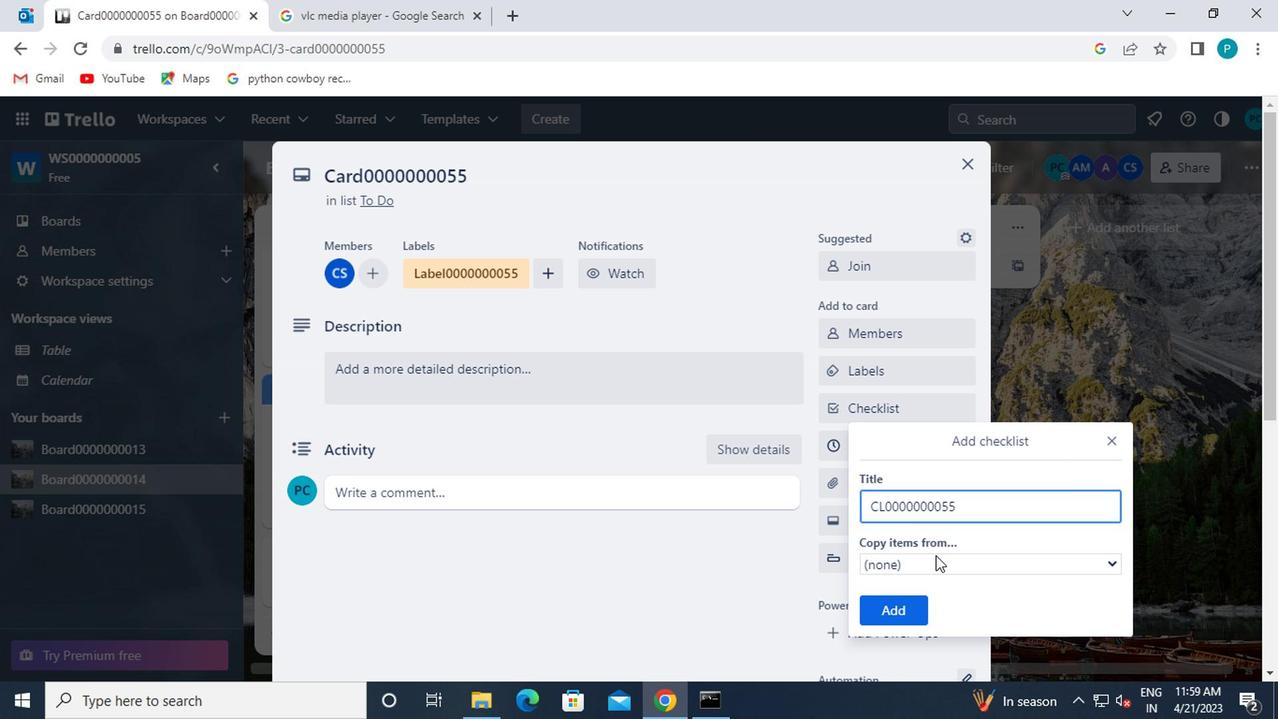 
Action: Mouse pressed left at (917, 604)
Screenshot: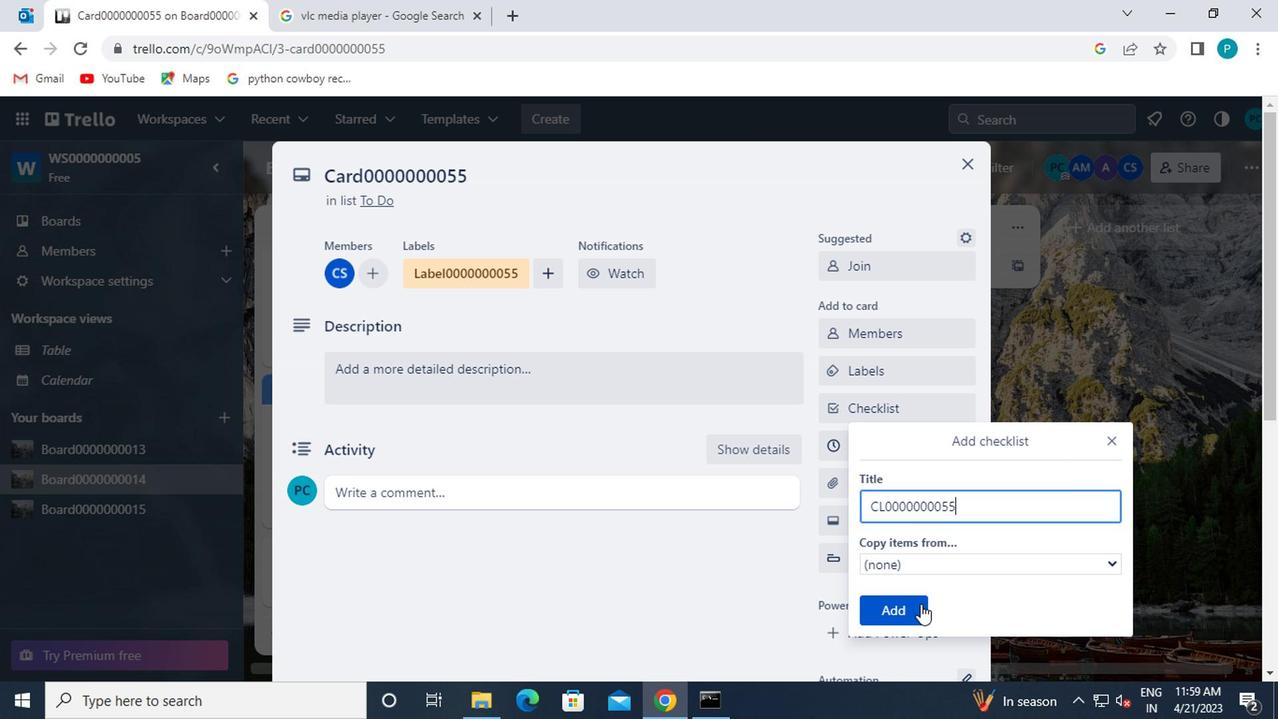 
Action: Mouse moved to (851, 448)
Screenshot: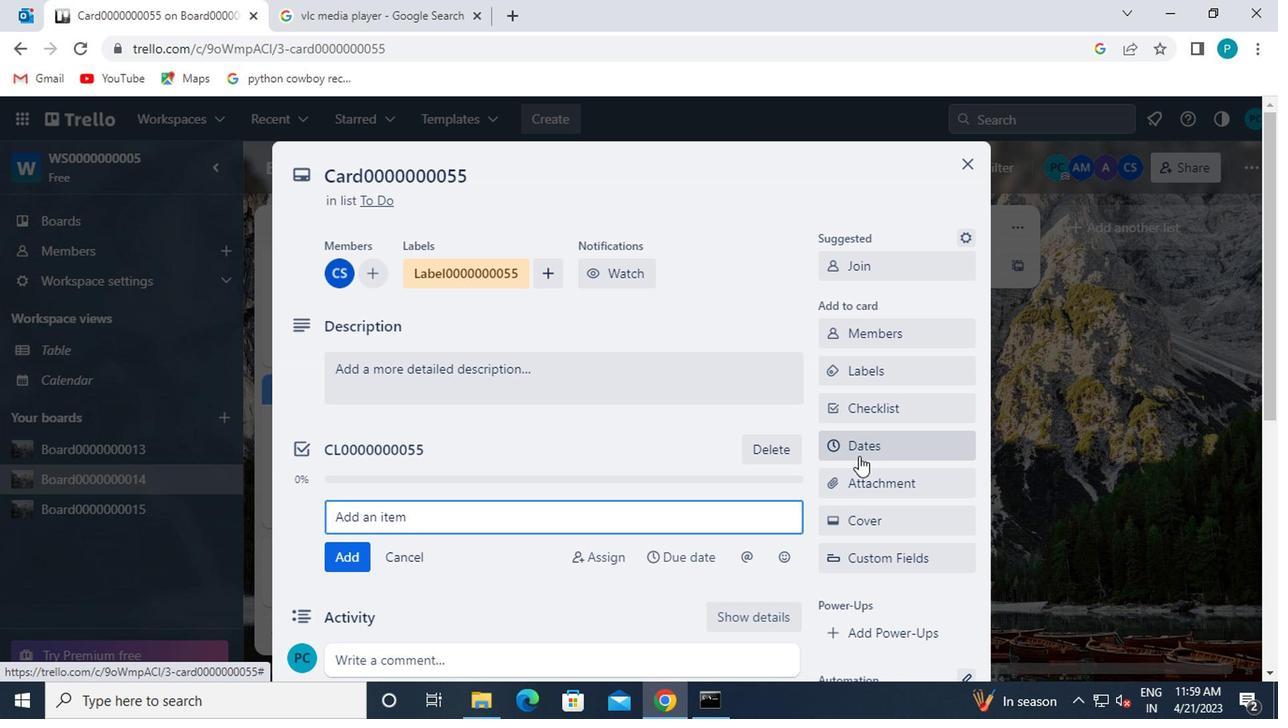 
Action: Mouse pressed left at (851, 448)
Screenshot: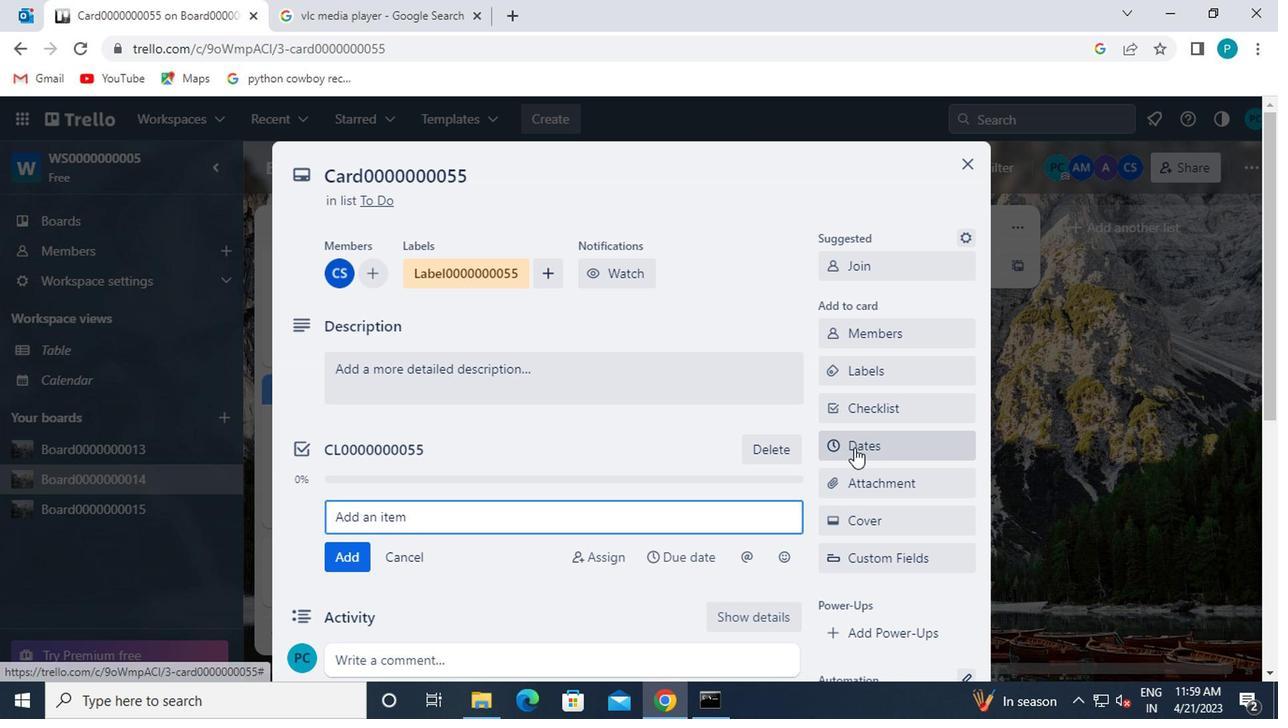 
Action: Mouse moved to (828, 498)
Screenshot: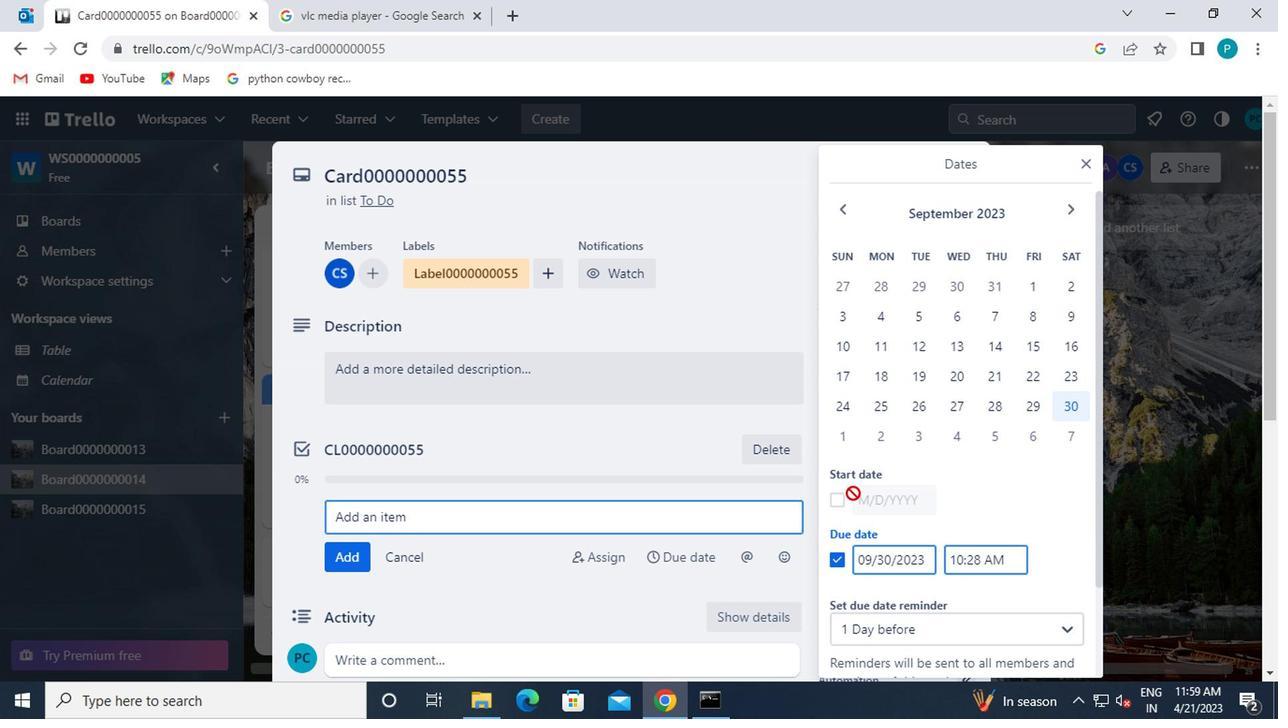
Action: Mouse pressed left at (828, 498)
Screenshot: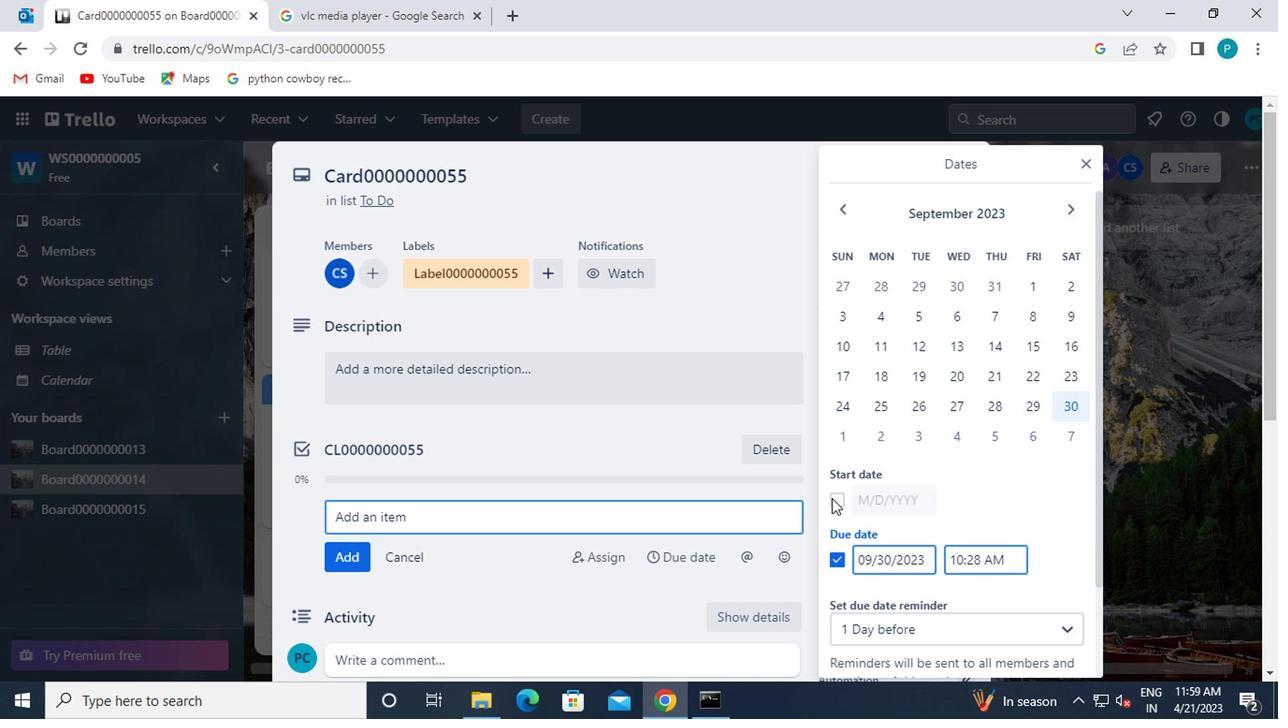 
Action: Mouse moved to (1070, 206)
Screenshot: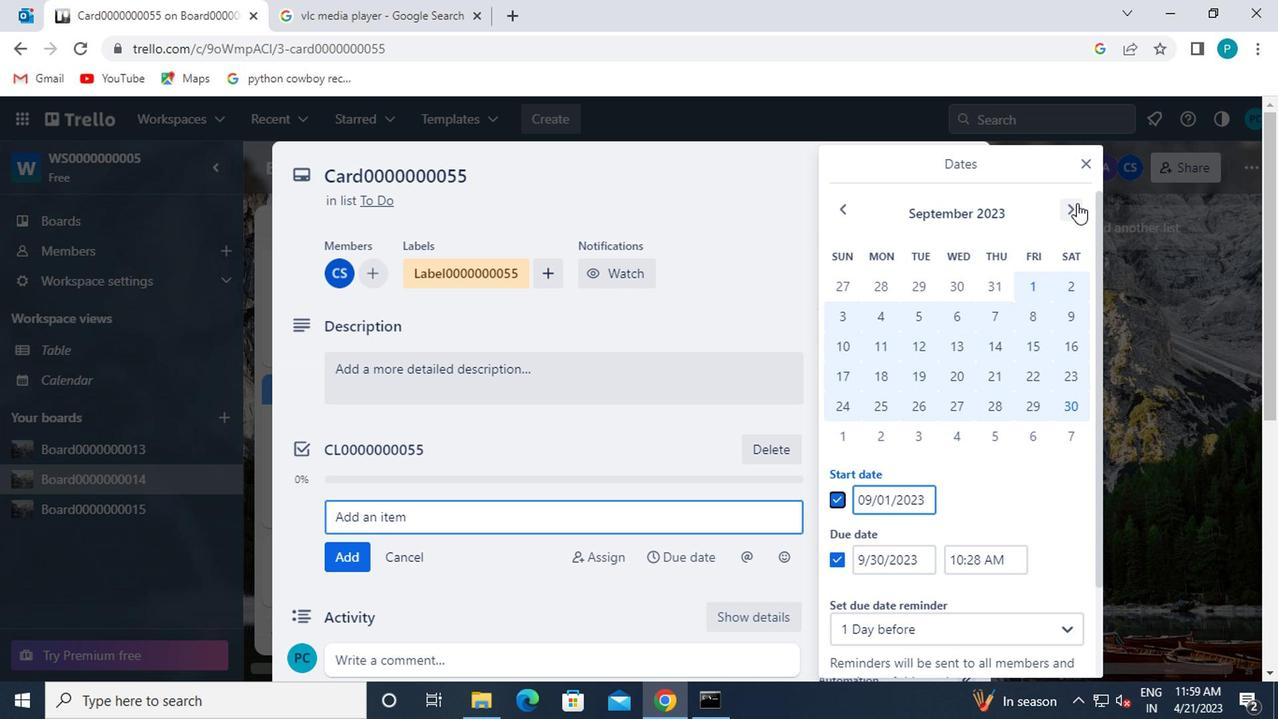 
Action: Mouse pressed left at (1070, 206)
Screenshot: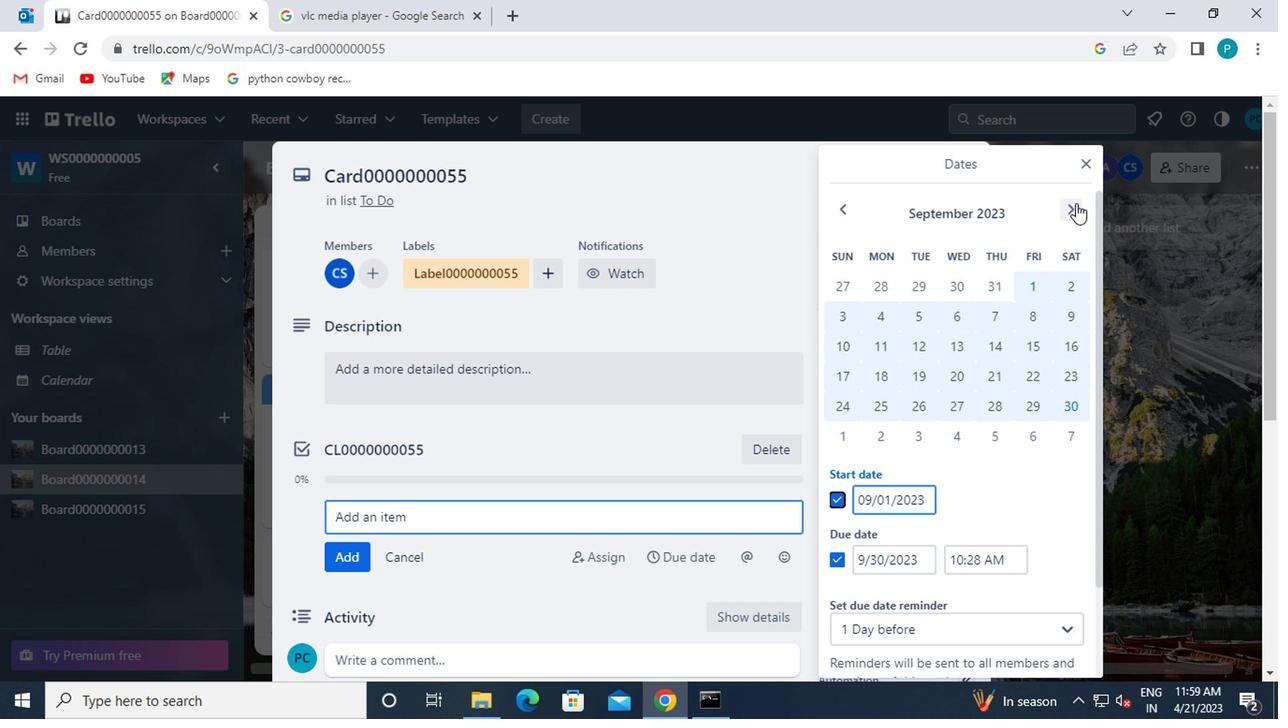 
Action: Mouse moved to (846, 293)
Screenshot: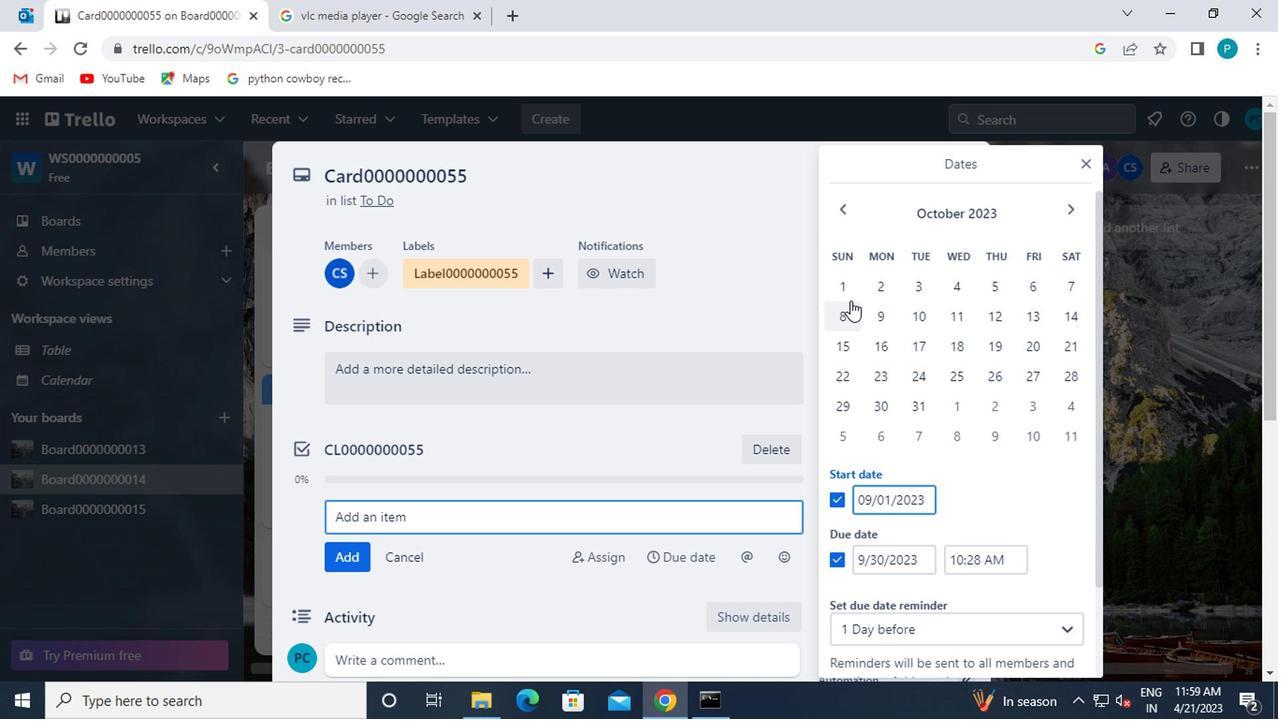 
Action: Mouse pressed left at (846, 293)
Screenshot: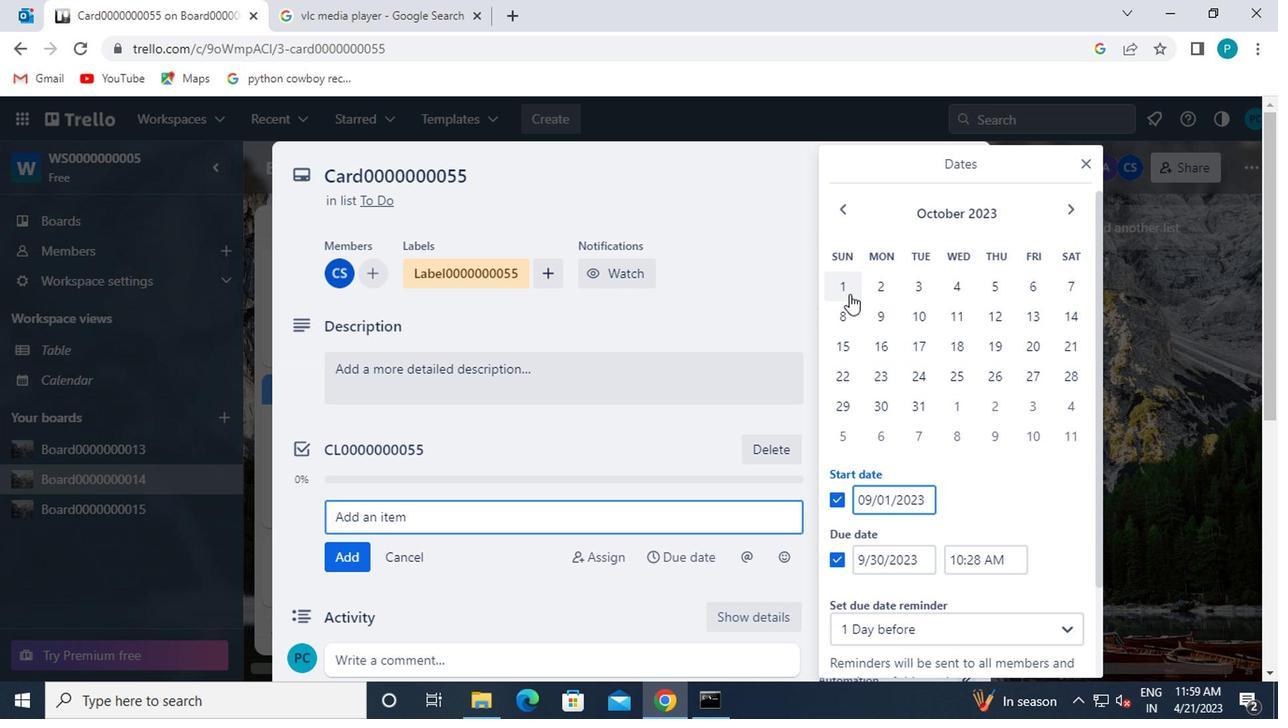 
Action: Mouse moved to (922, 417)
Screenshot: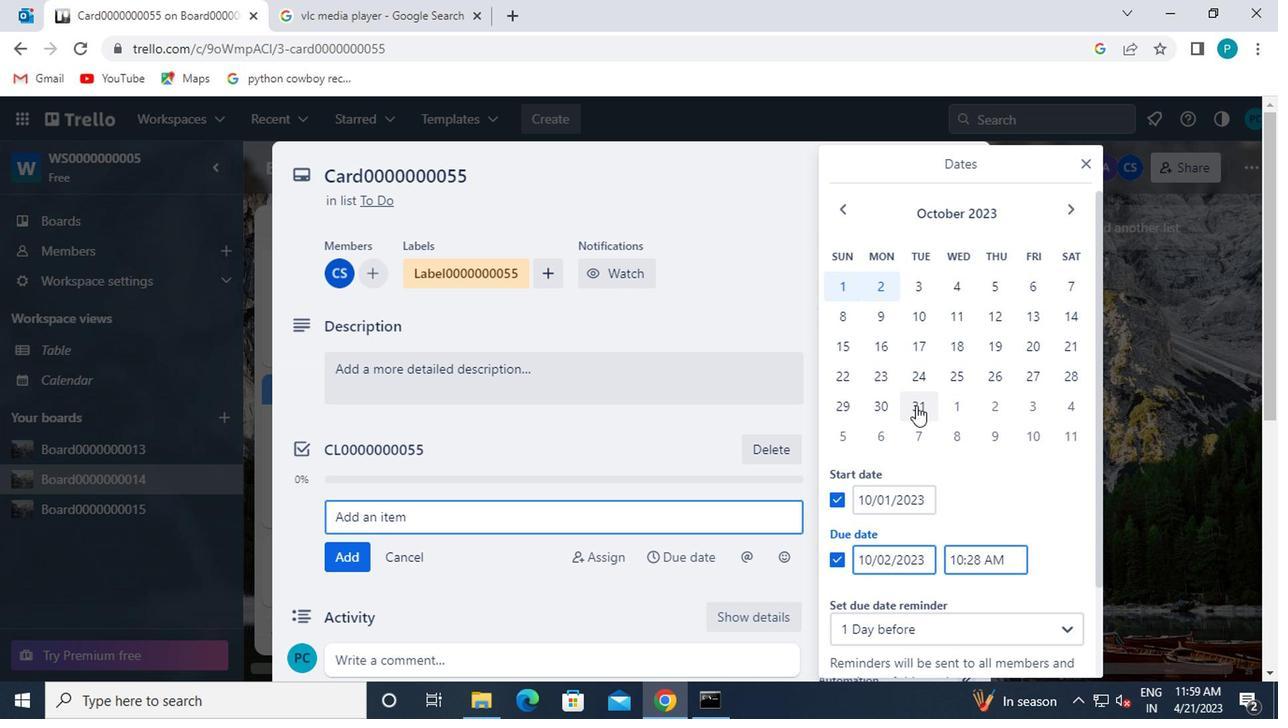 
Action: Mouse pressed left at (922, 417)
Screenshot: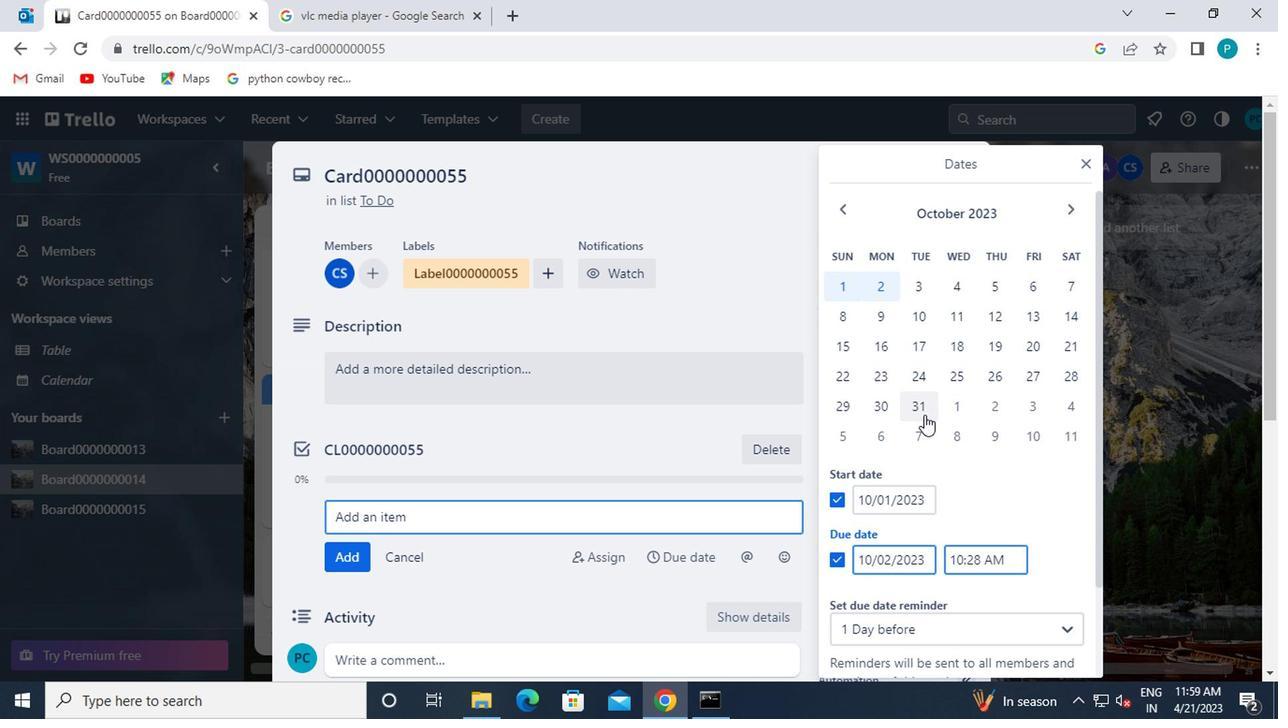 
Action: Mouse scrolled (922, 416) with delta (0, -1)
Screenshot: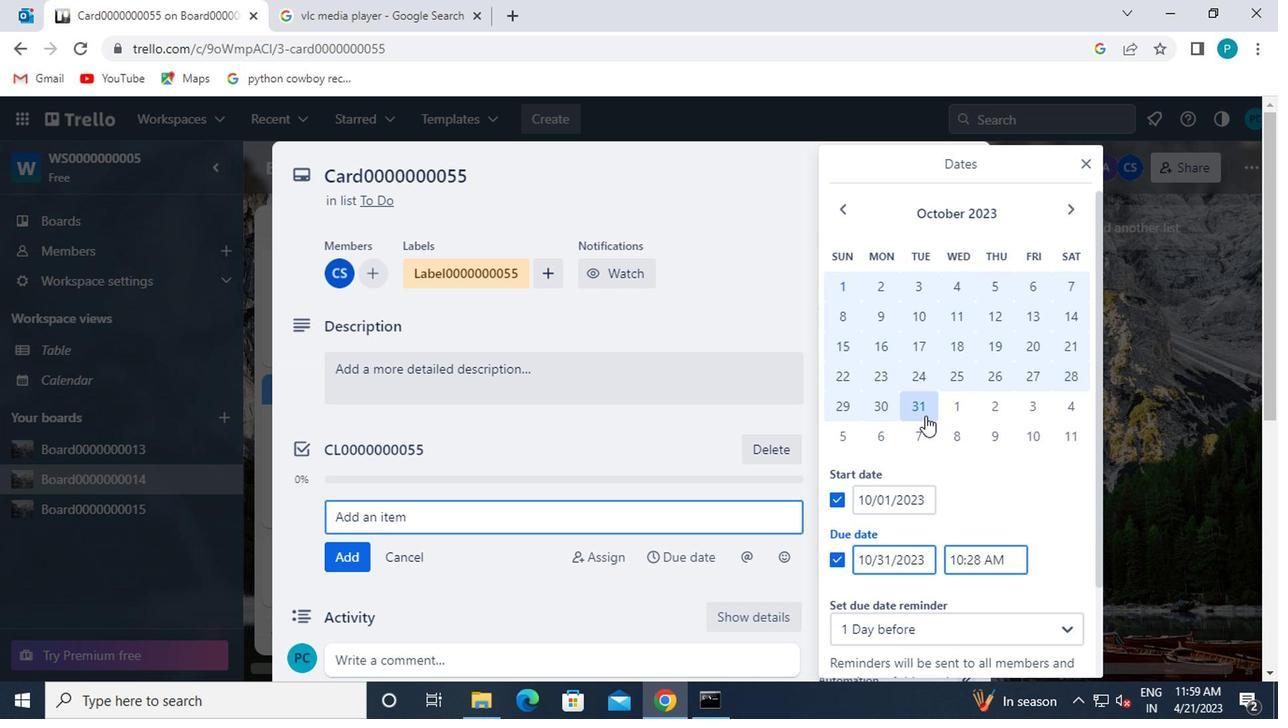 
Action: Mouse scrolled (922, 416) with delta (0, -1)
Screenshot: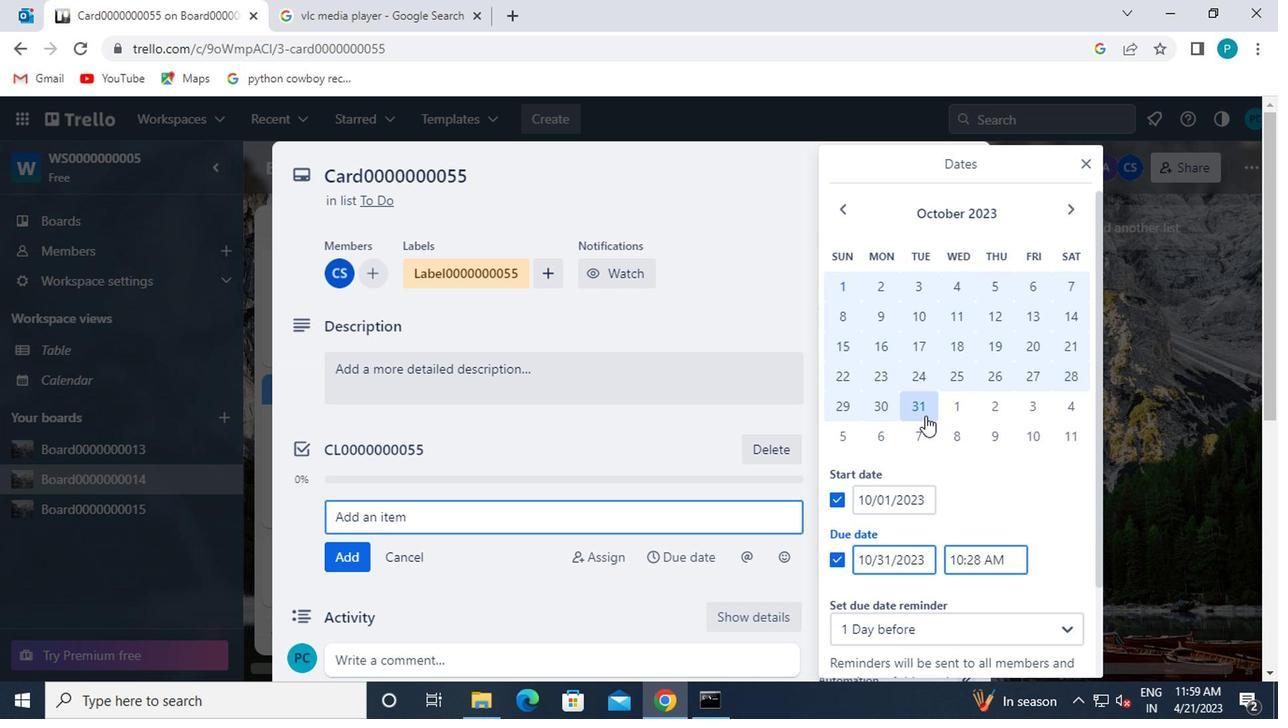 
Action: Mouse scrolled (922, 416) with delta (0, -1)
Screenshot: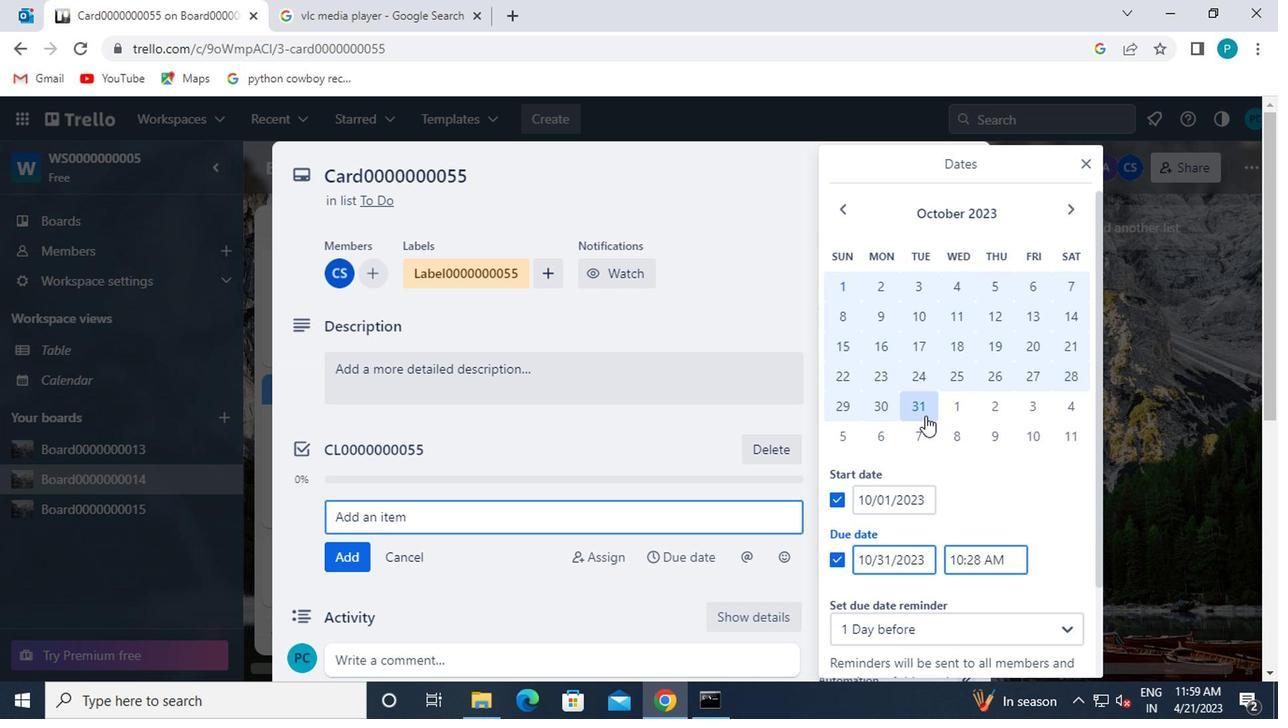 
Action: Mouse scrolled (922, 416) with delta (0, -1)
Screenshot: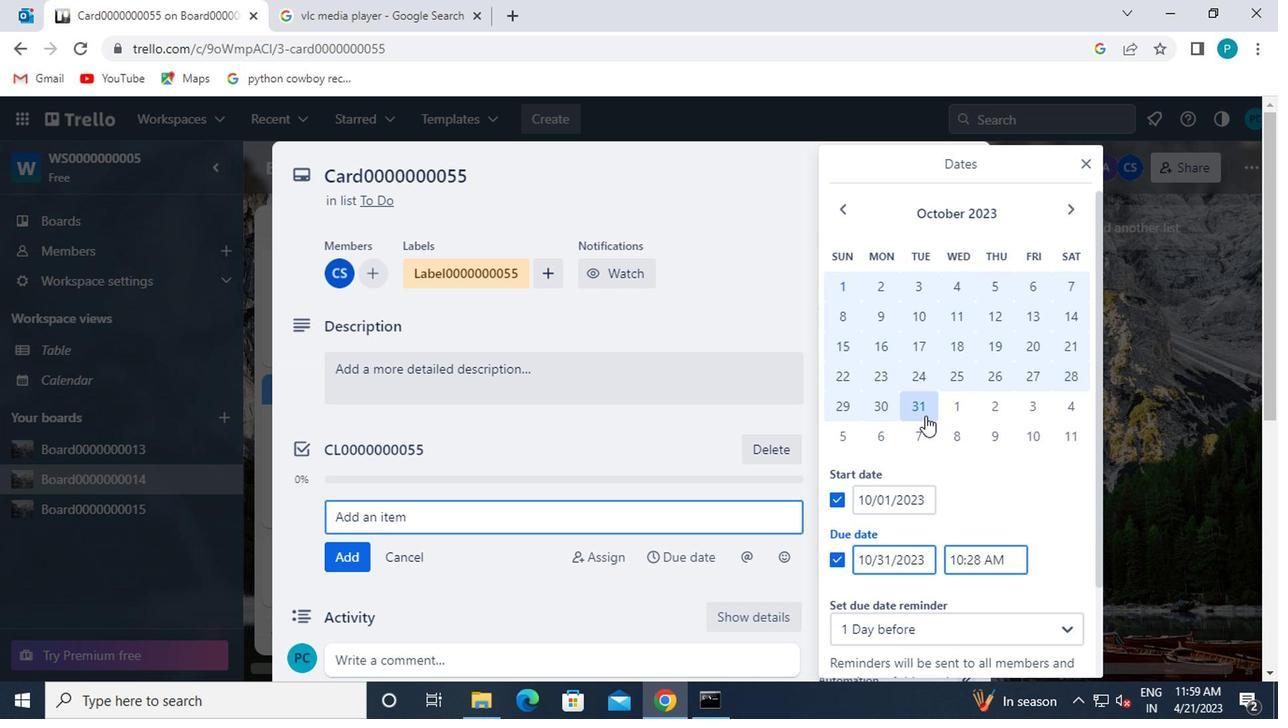 
Action: Mouse moved to (910, 596)
Screenshot: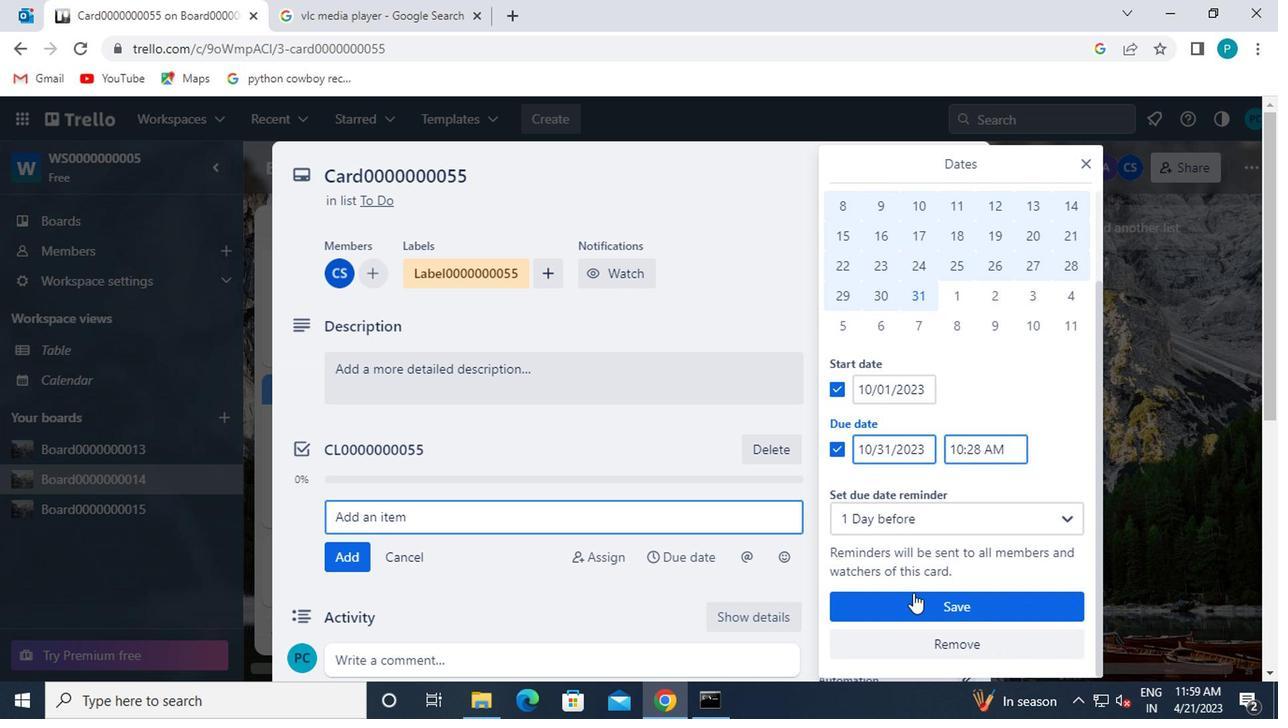 
Action: Mouse pressed left at (910, 596)
Screenshot: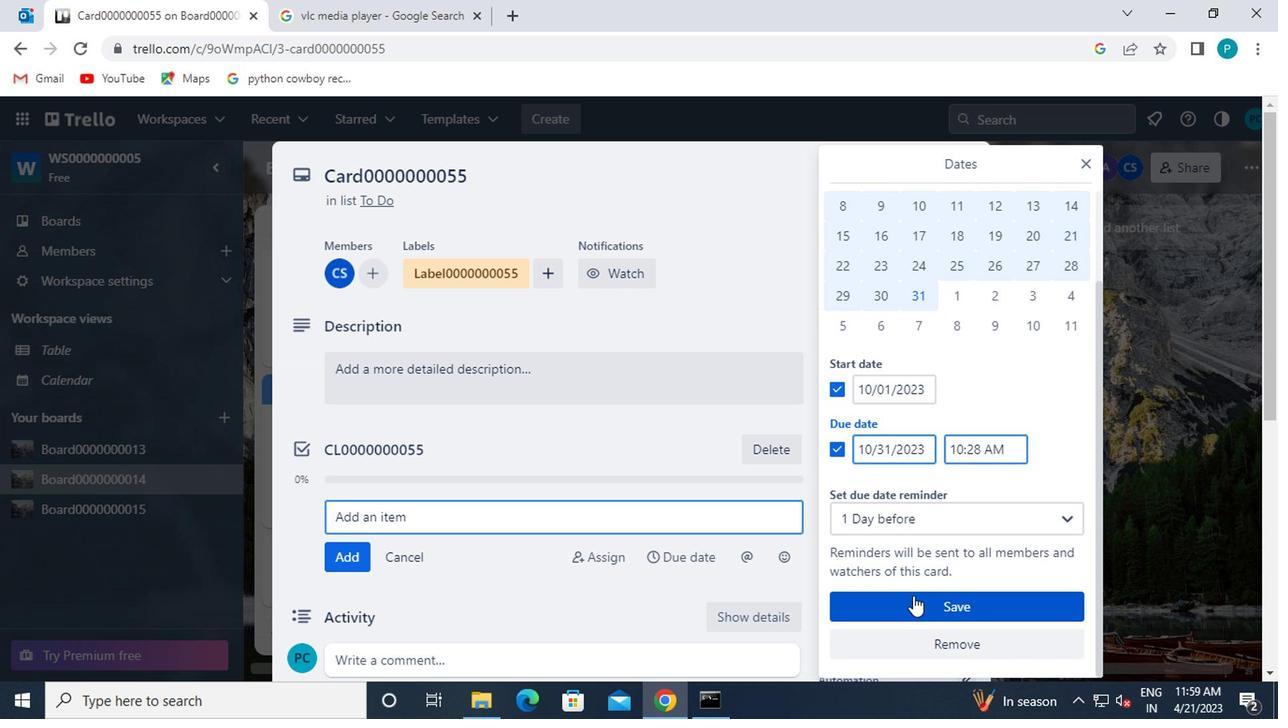
Action: Mouse moved to (909, 596)
Screenshot: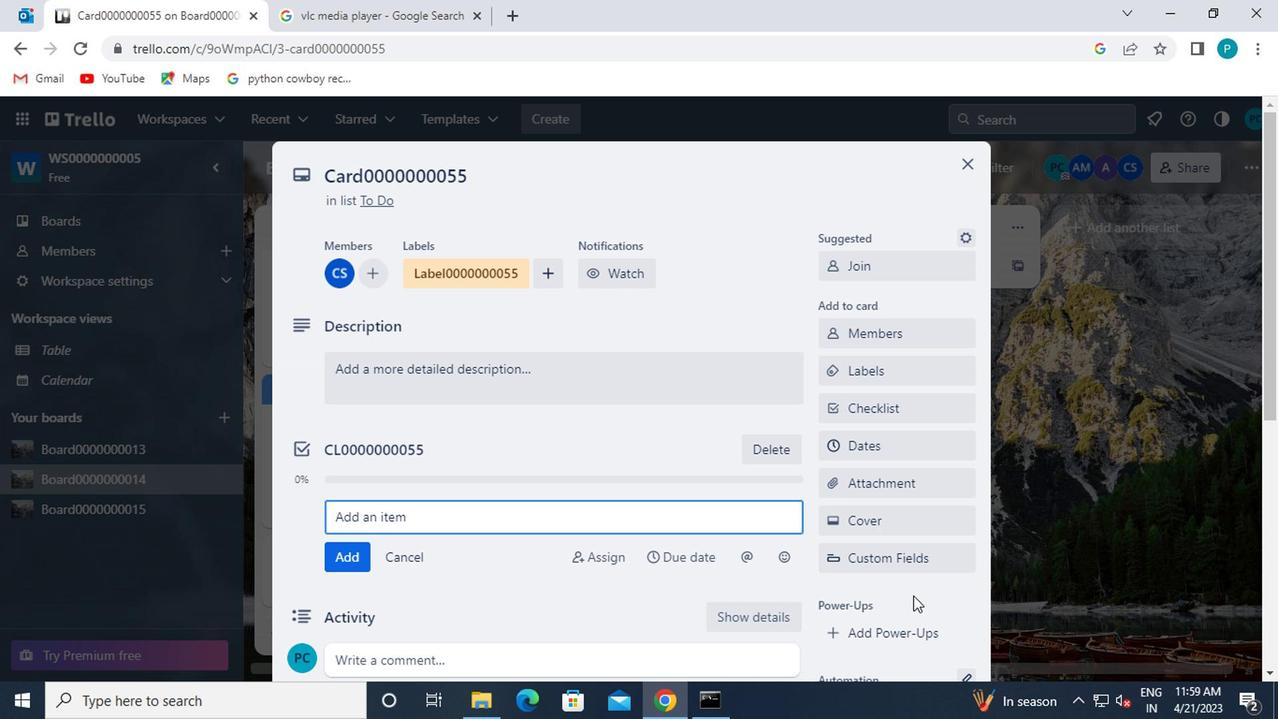 
